 Task: Find connections with filter location Jammu with filter topic #wellnesswith filter profile language German with filter current company HeadHonchos.com with filter school Careers for youth in Salem with filter industry Animation and Post-production with filter service category Wealth Management with filter keywords title Wait Staff Manager
Action: Mouse moved to (509, 74)
Screenshot: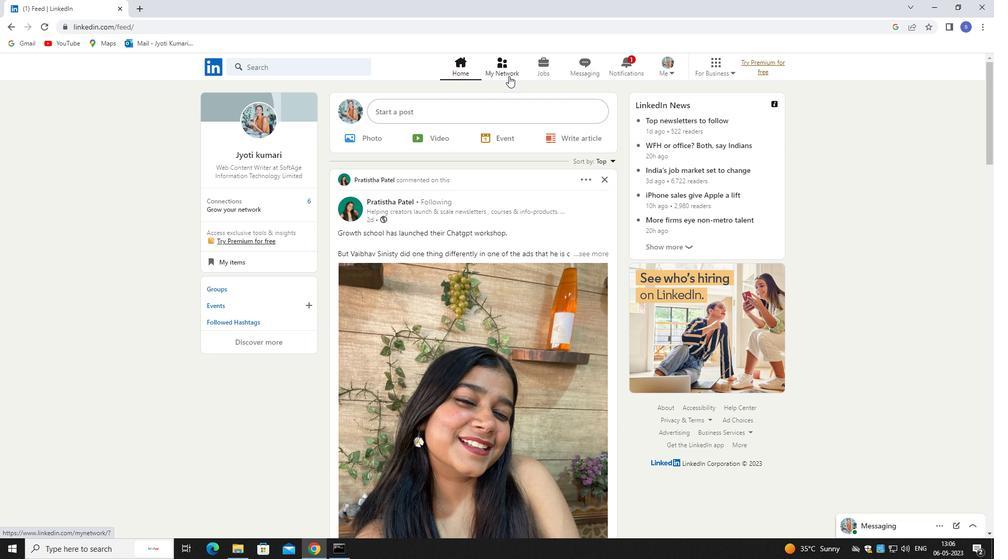 
Action: Mouse pressed left at (509, 74)
Screenshot: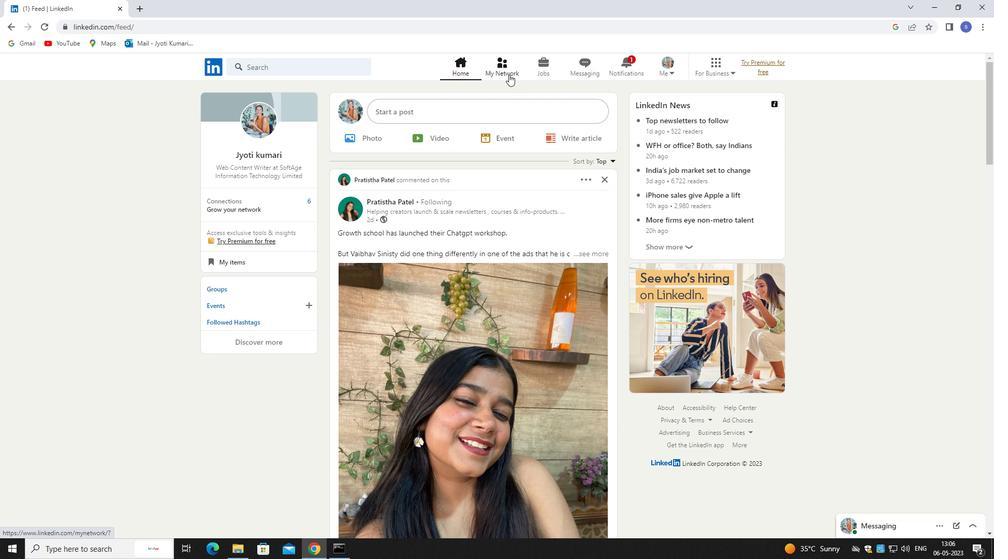 
Action: Mouse moved to (304, 121)
Screenshot: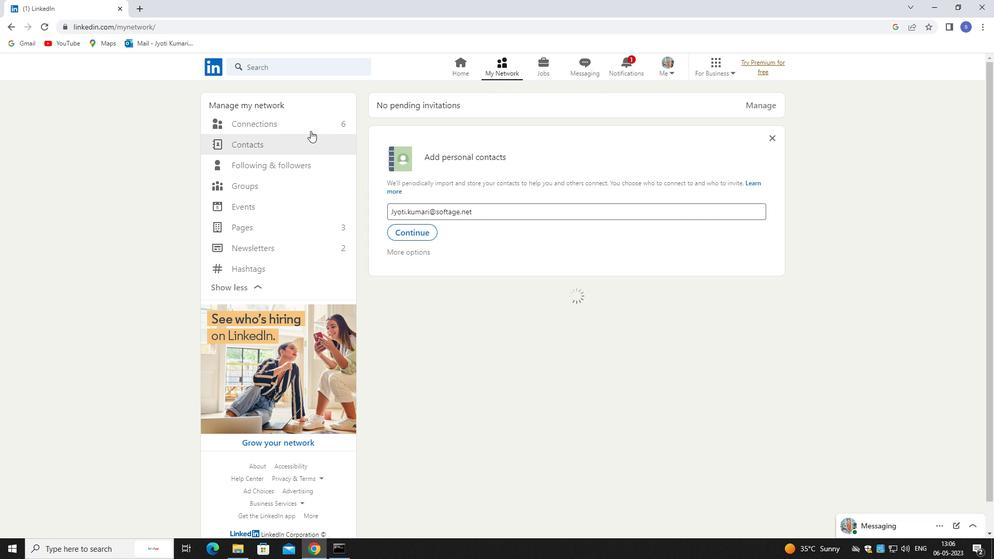 
Action: Mouse pressed left at (304, 121)
Screenshot: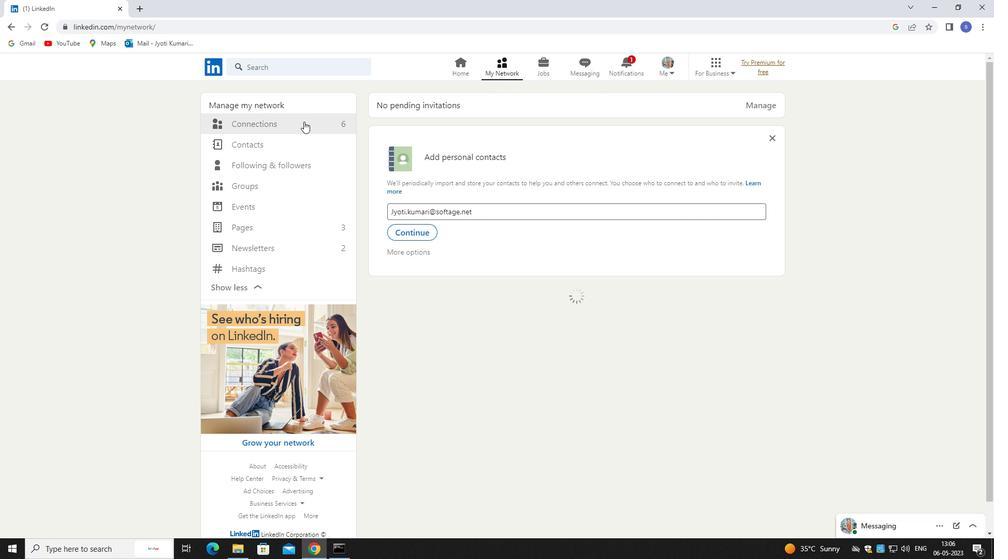 
Action: Mouse pressed left at (304, 121)
Screenshot: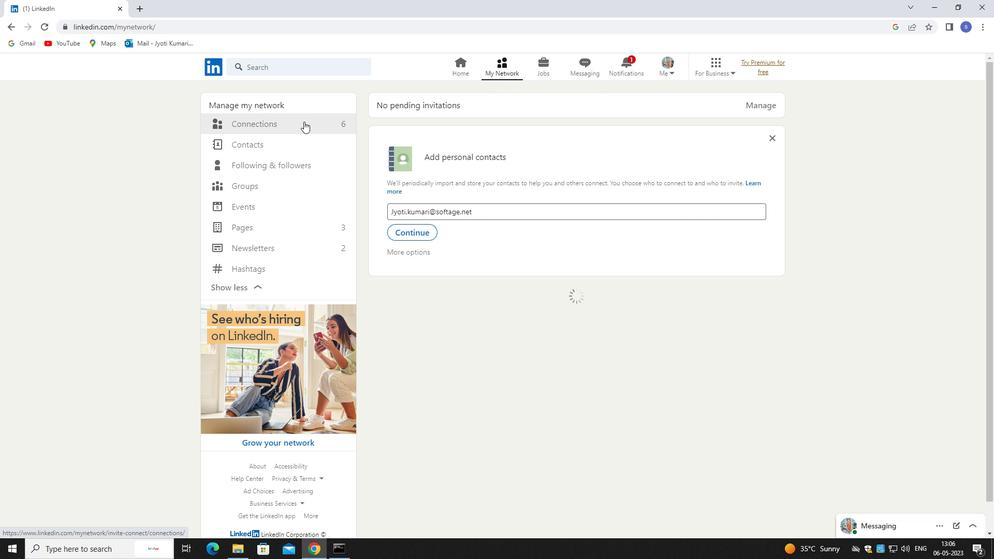 
Action: Mouse moved to (596, 123)
Screenshot: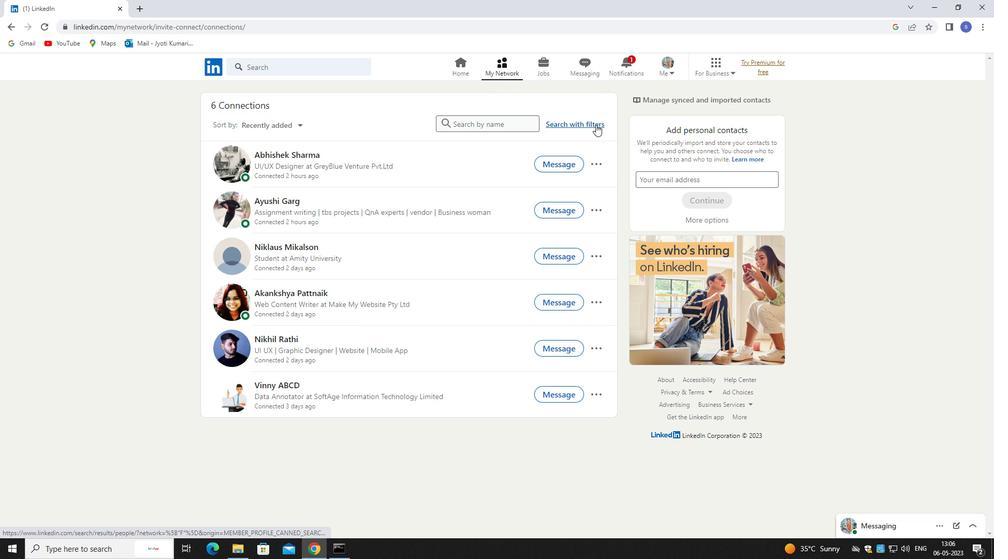 
Action: Mouse pressed left at (596, 123)
Screenshot: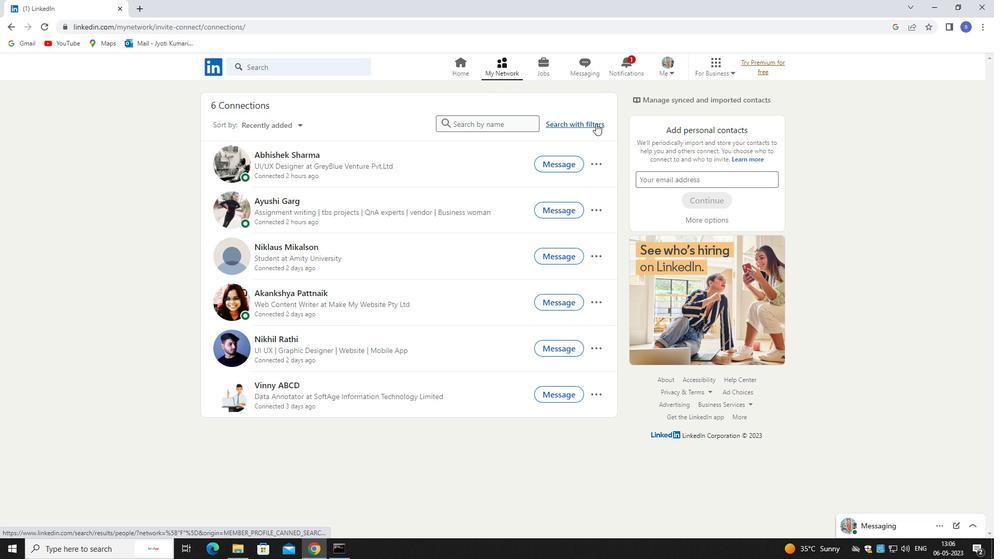 
Action: Mouse moved to (526, 93)
Screenshot: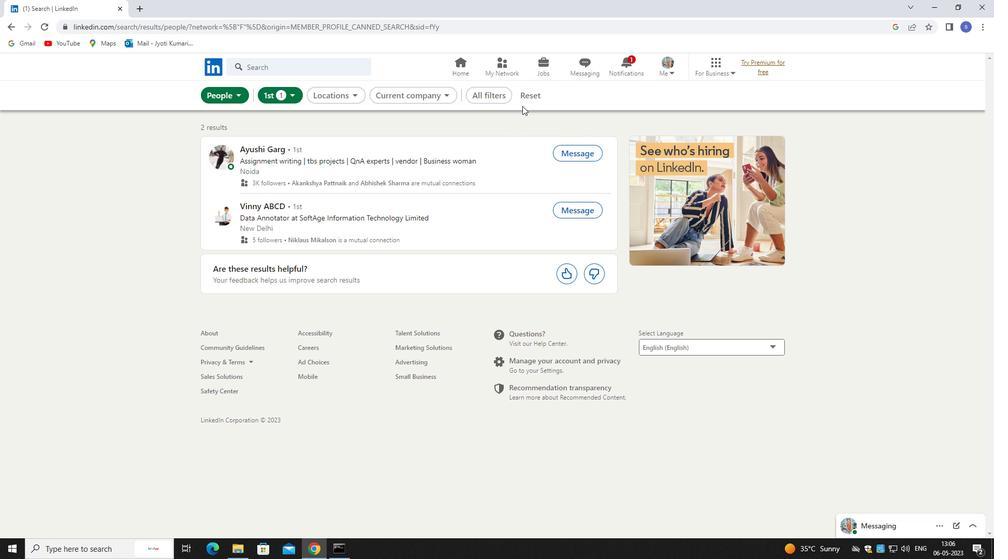 
Action: Mouse pressed left at (526, 93)
Screenshot: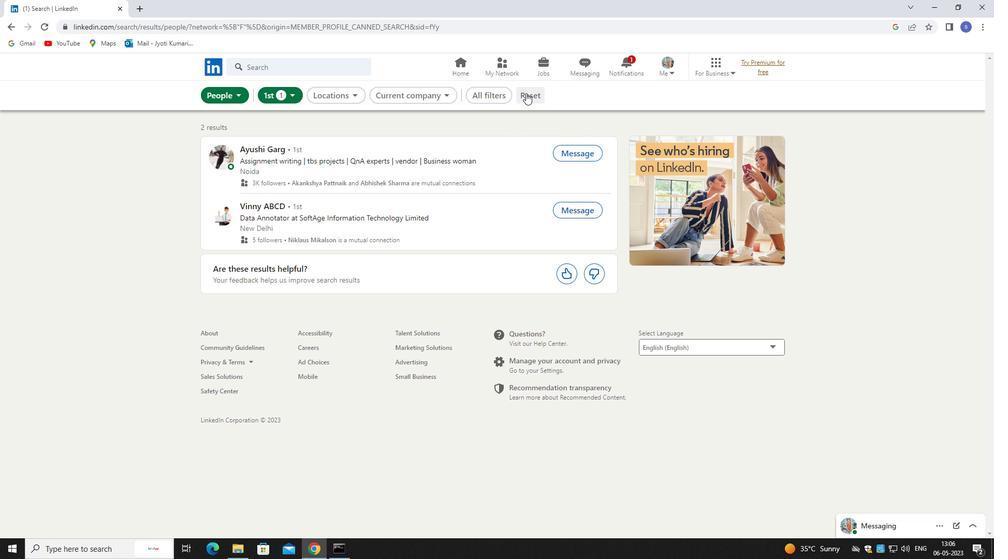 
Action: Mouse moved to (510, 96)
Screenshot: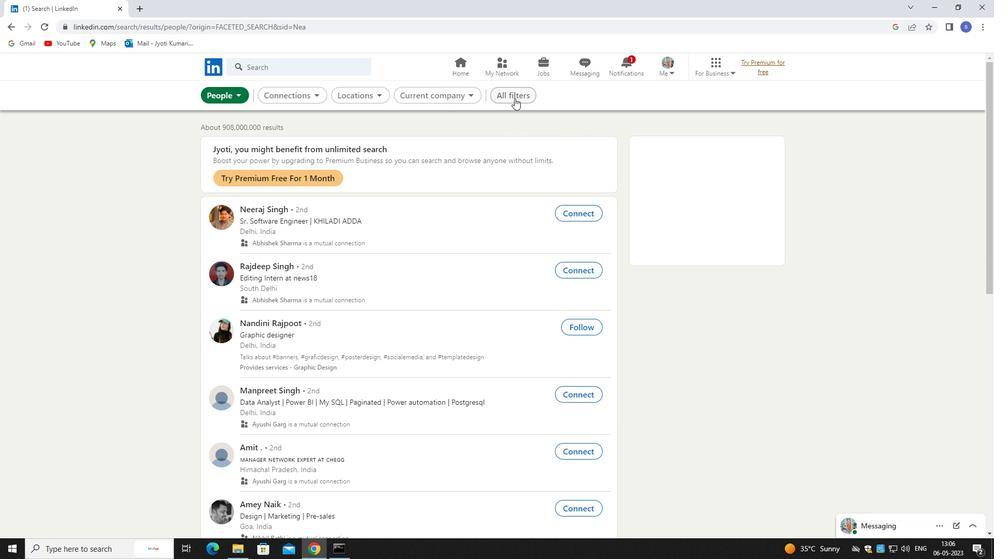 
Action: Mouse pressed left at (510, 96)
Screenshot: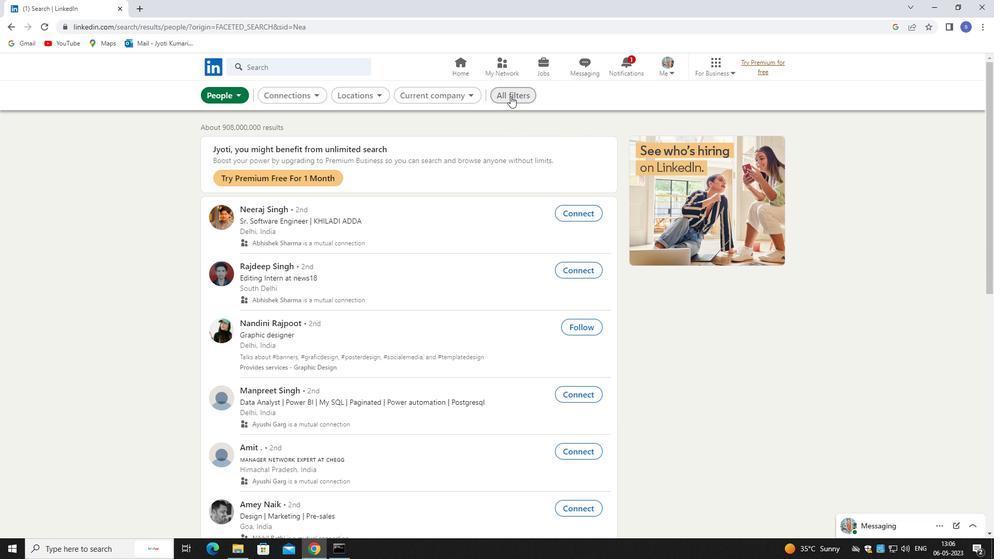 
Action: Mouse moved to (862, 406)
Screenshot: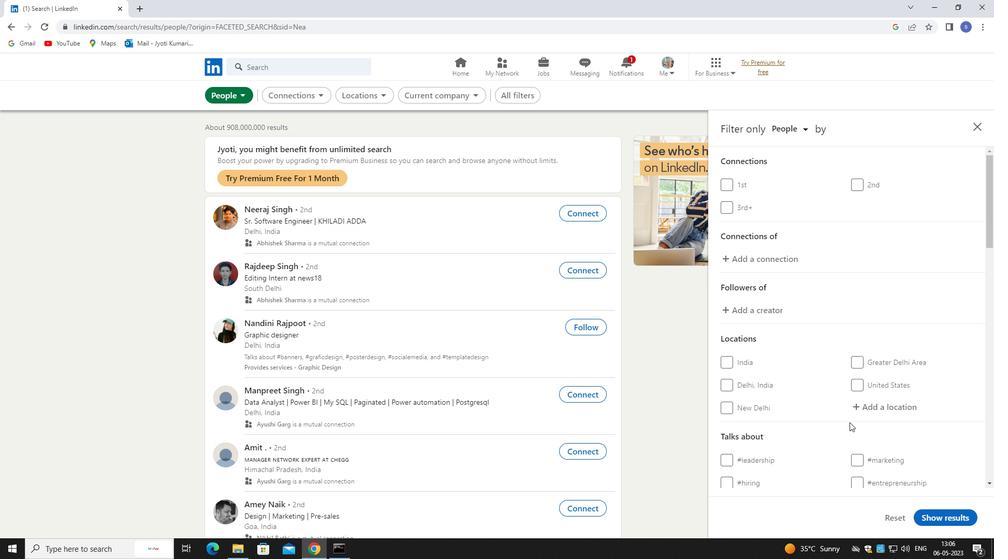 
Action: Mouse pressed left at (862, 406)
Screenshot: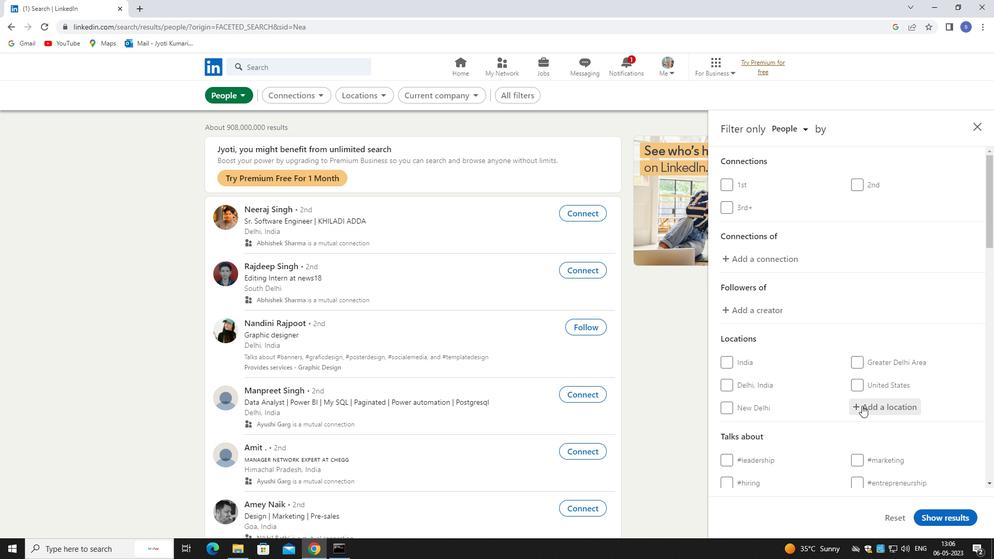 
Action: Mouse moved to (801, 376)
Screenshot: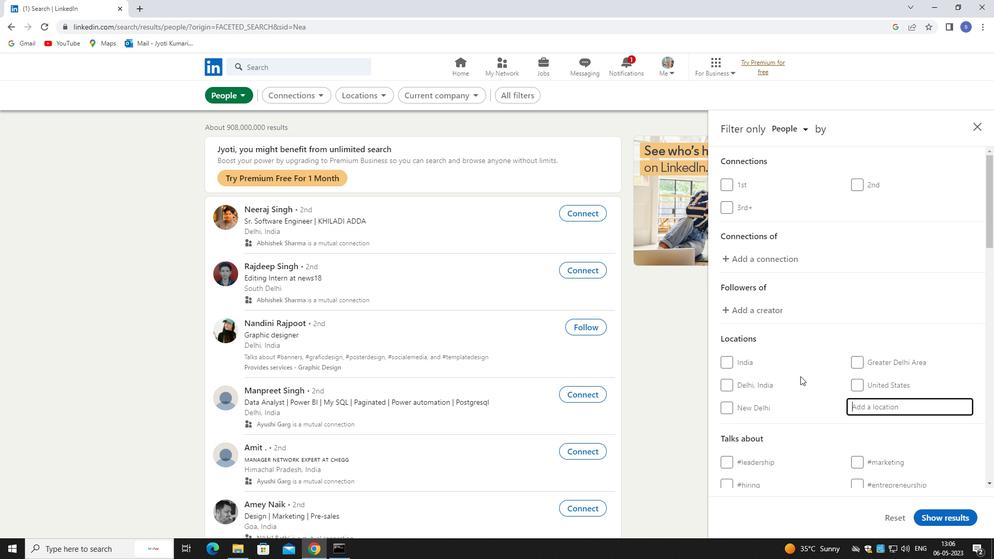 
Action: Key pressed jammu
Screenshot: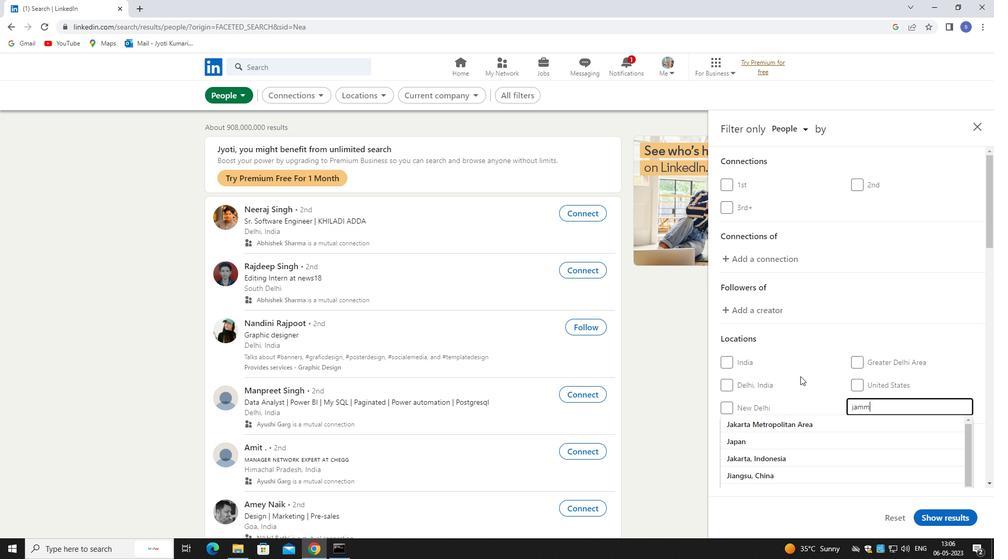 
Action: Mouse moved to (801, 424)
Screenshot: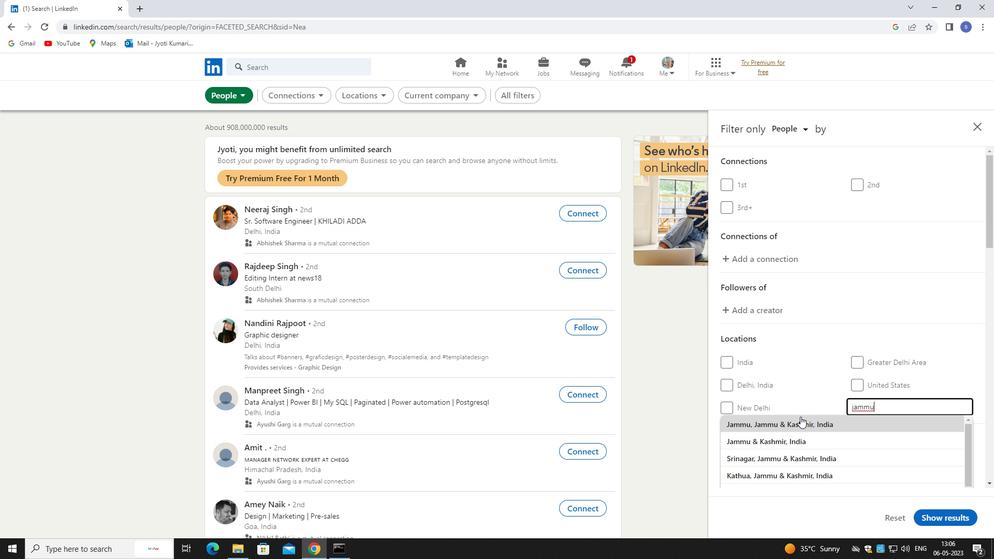 
Action: Key pressed <Key.enter>
Screenshot: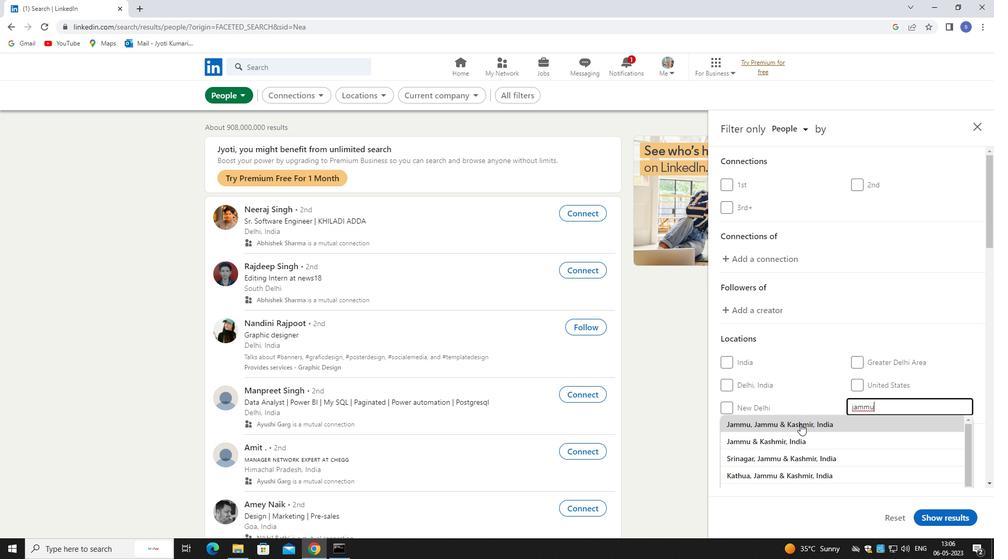 
Action: Mouse moved to (773, 401)
Screenshot: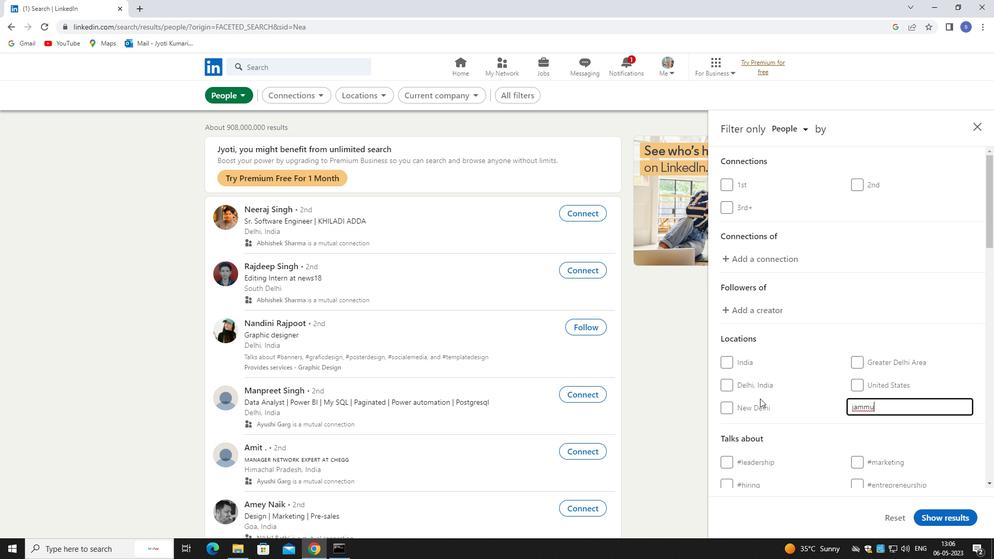 
Action: Mouse scrolled (773, 401) with delta (0, 0)
Screenshot: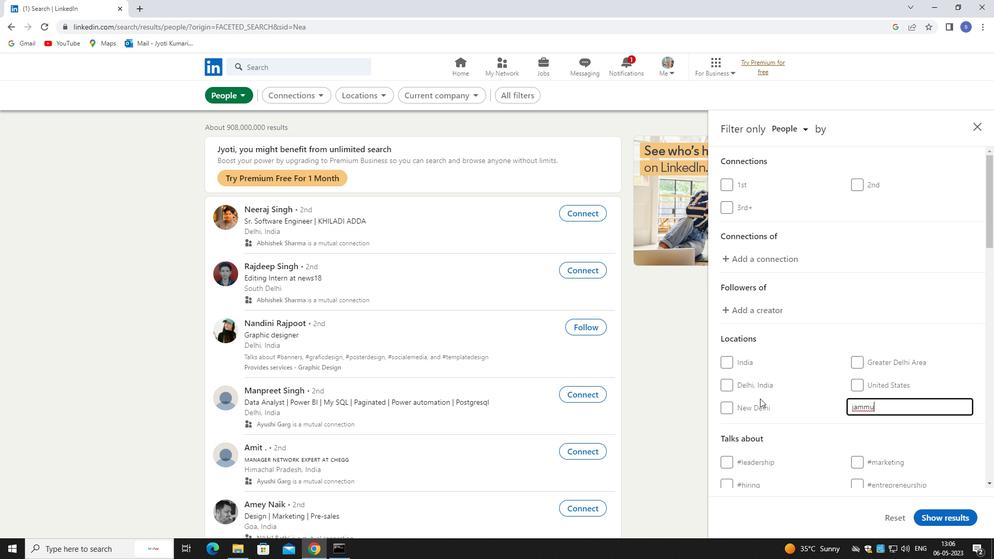 
Action: Mouse moved to (792, 405)
Screenshot: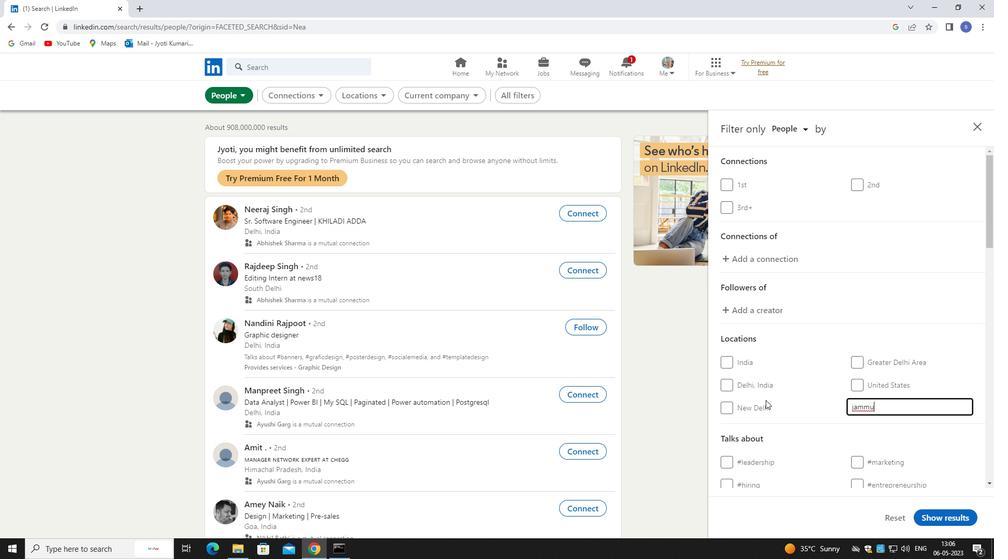 
Action: Mouse scrolled (792, 405) with delta (0, 0)
Screenshot: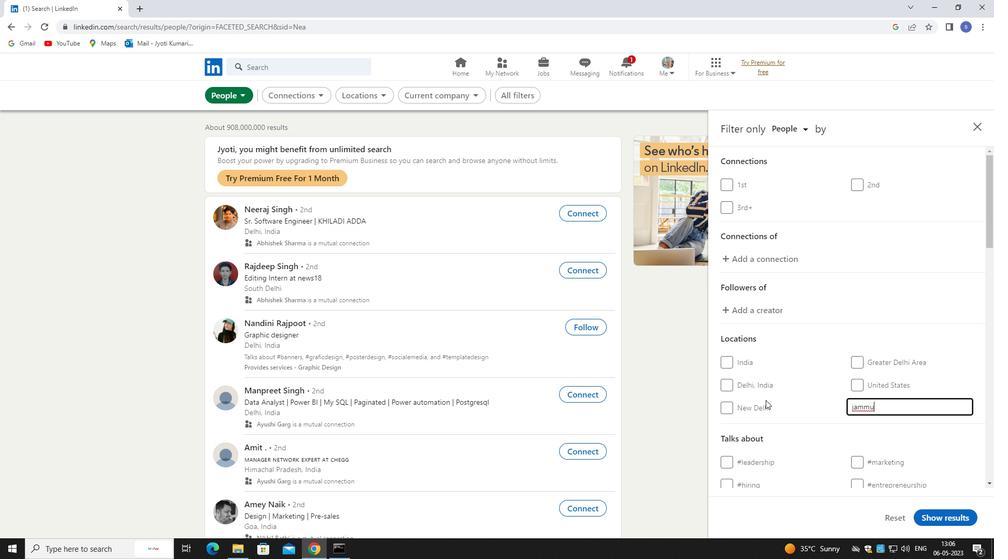 
Action: Mouse moved to (795, 406)
Screenshot: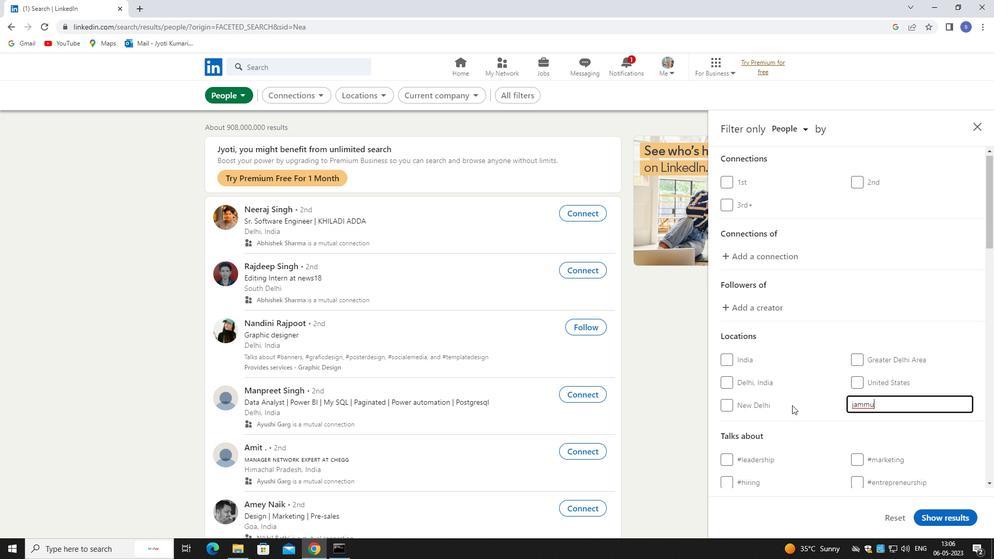 
Action: Mouse scrolled (795, 405) with delta (0, 0)
Screenshot: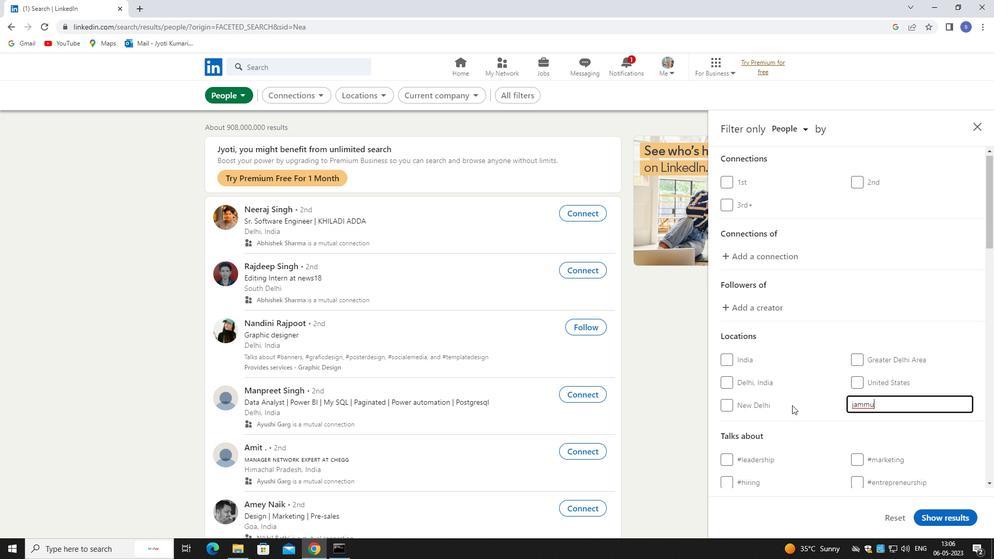 
Action: Mouse moved to (872, 351)
Screenshot: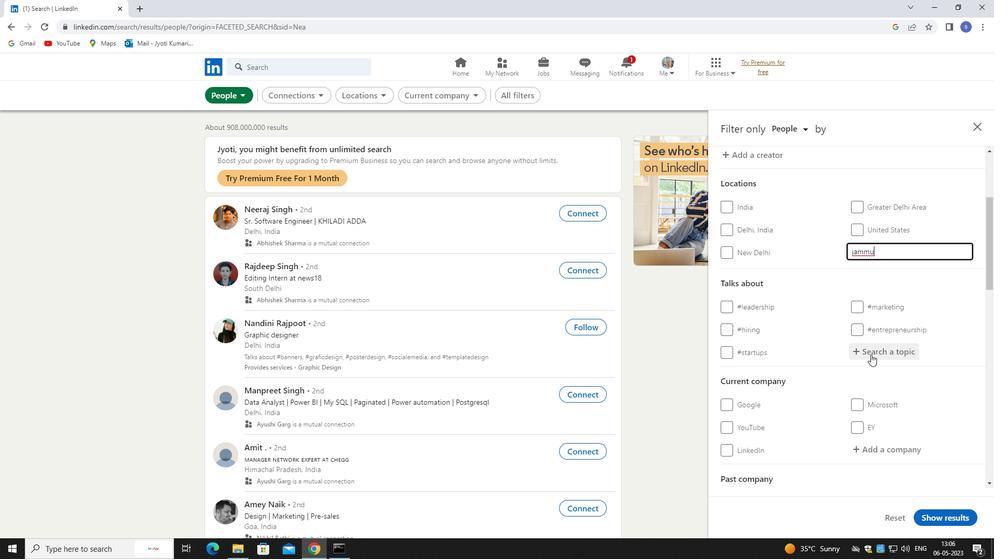
Action: Mouse pressed left at (872, 351)
Screenshot: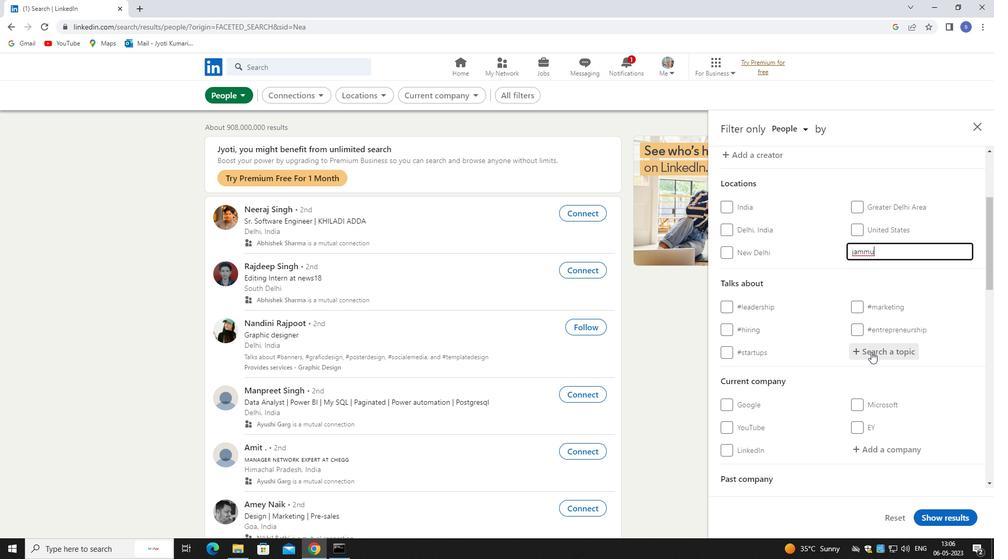 
Action: Mouse moved to (838, 328)
Screenshot: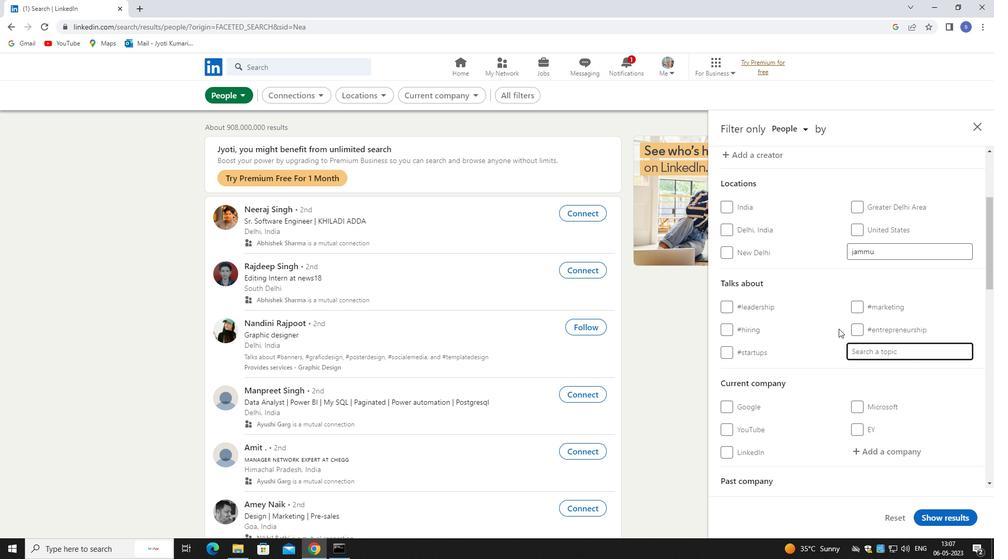 
Action: Key pressed well
Screenshot: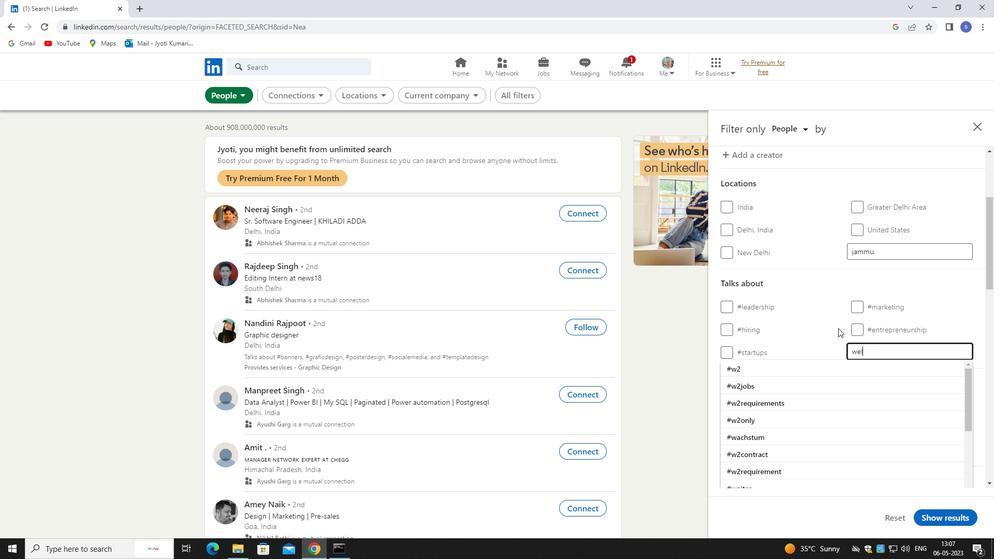 
Action: Mouse moved to (830, 364)
Screenshot: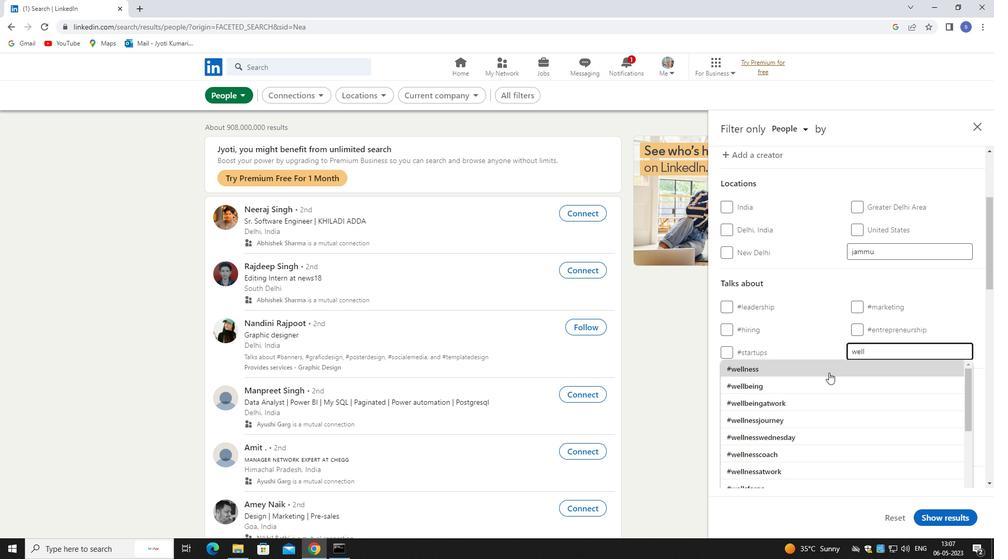 
Action: Mouse pressed left at (830, 364)
Screenshot: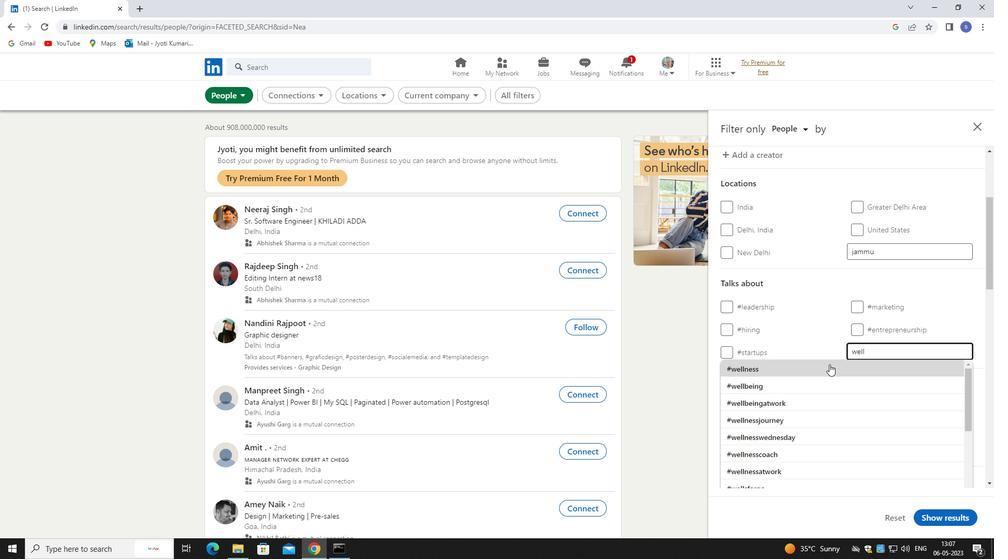 
Action: Mouse scrolled (830, 364) with delta (0, 0)
Screenshot: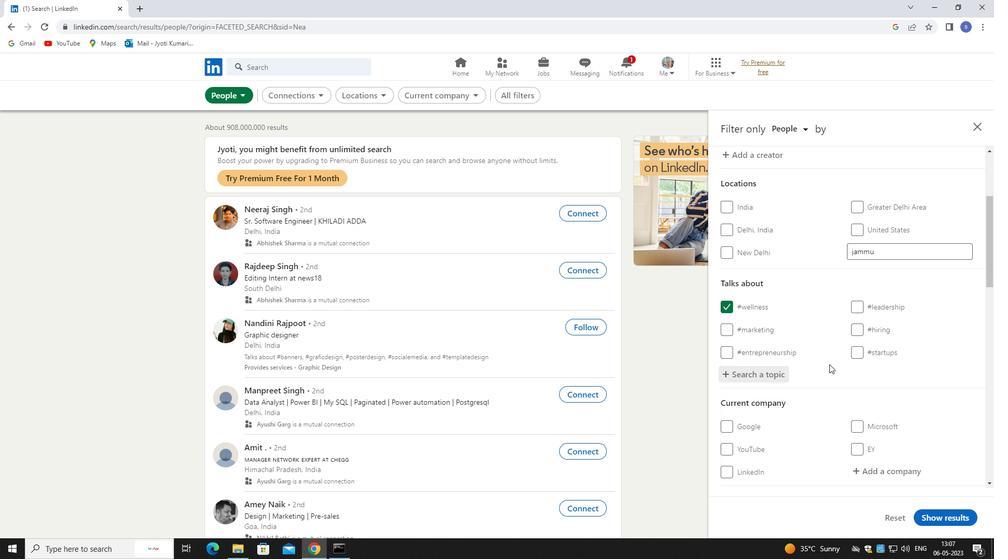 
Action: Mouse scrolled (830, 364) with delta (0, 0)
Screenshot: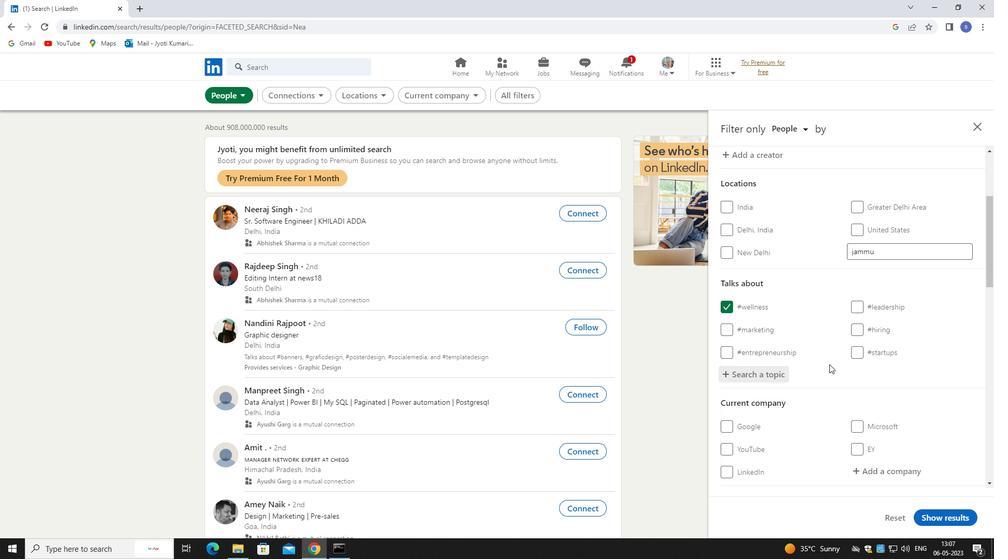 
Action: Mouse scrolled (830, 364) with delta (0, 0)
Screenshot: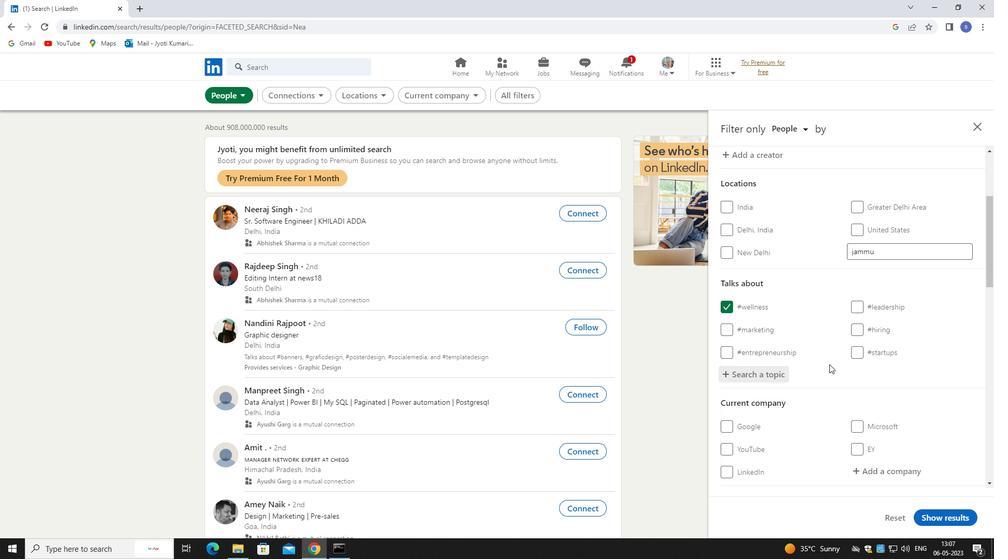 
Action: Mouse moved to (891, 311)
Screenshot: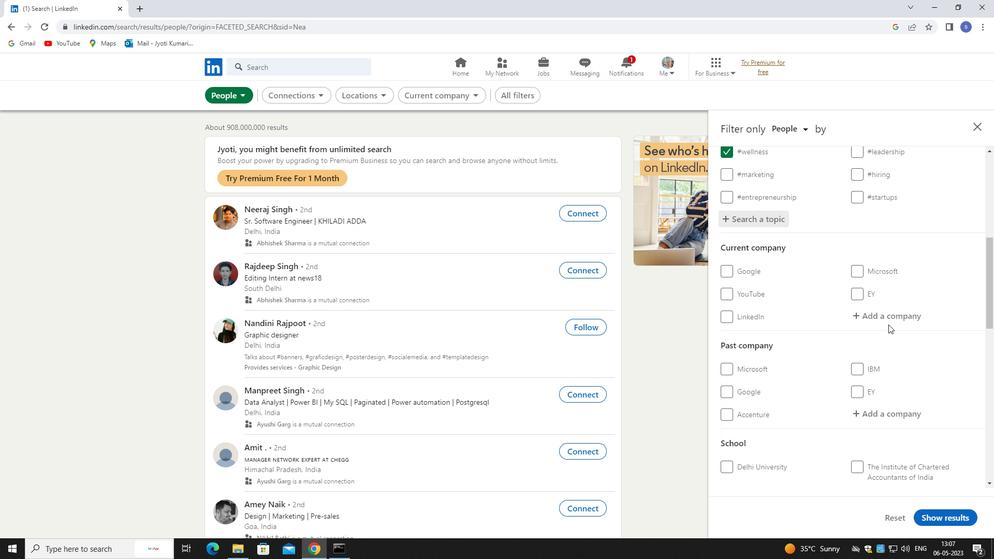 
Action: Mouse pressed left at (891, 311)
Screenshot: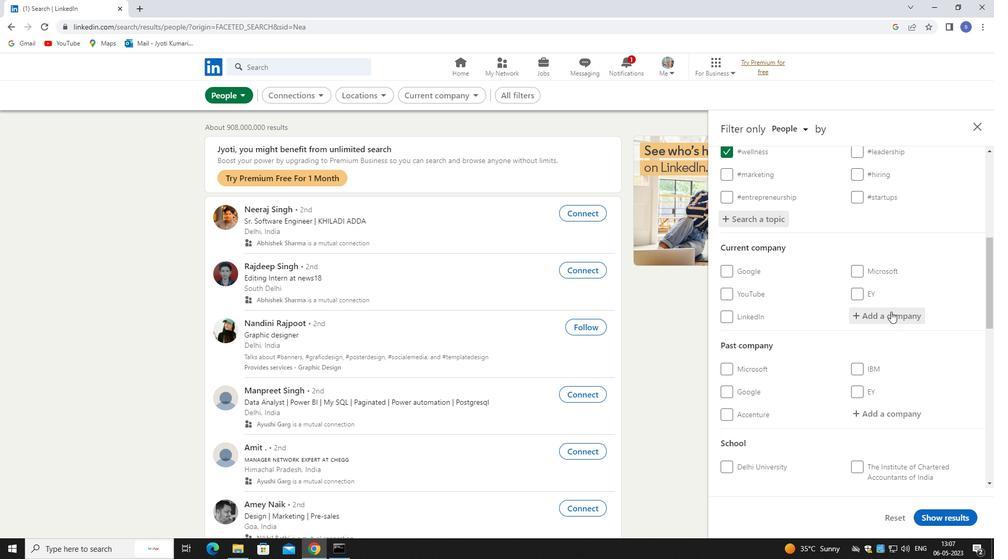 
Action: Mouse moved to (881, 303)
Screenshot: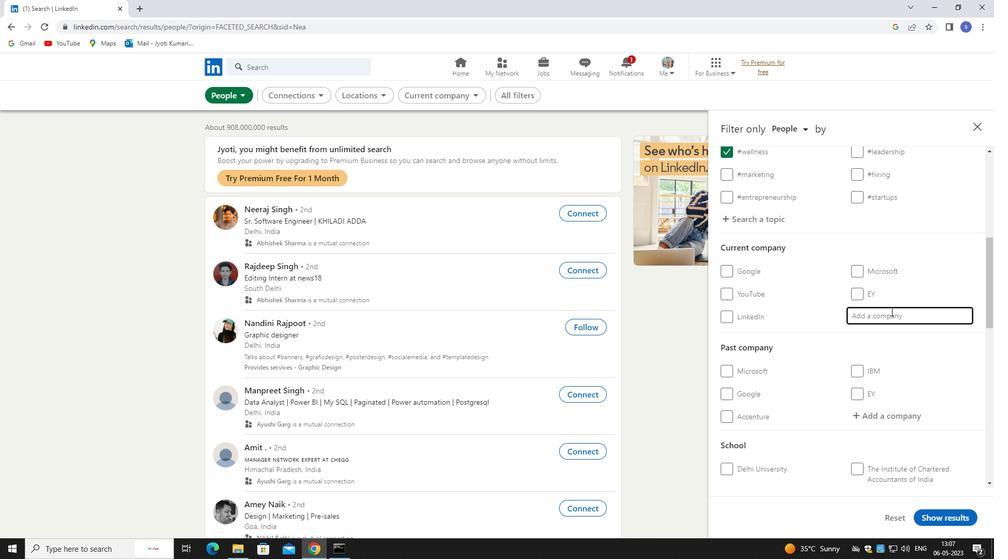 
Action: Key pressed headho
Screenshot: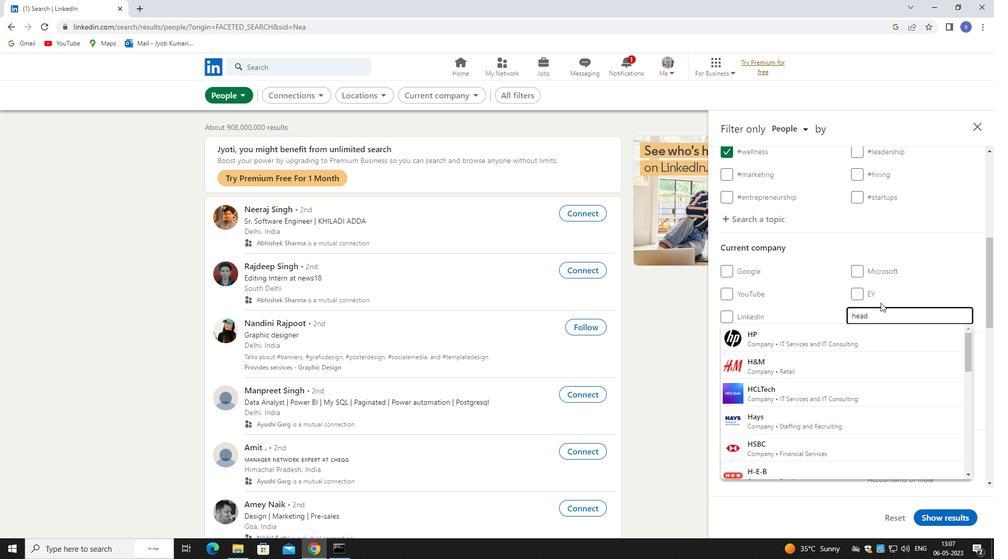 
Action: Mouse moved to (849, 340)
Screenshot: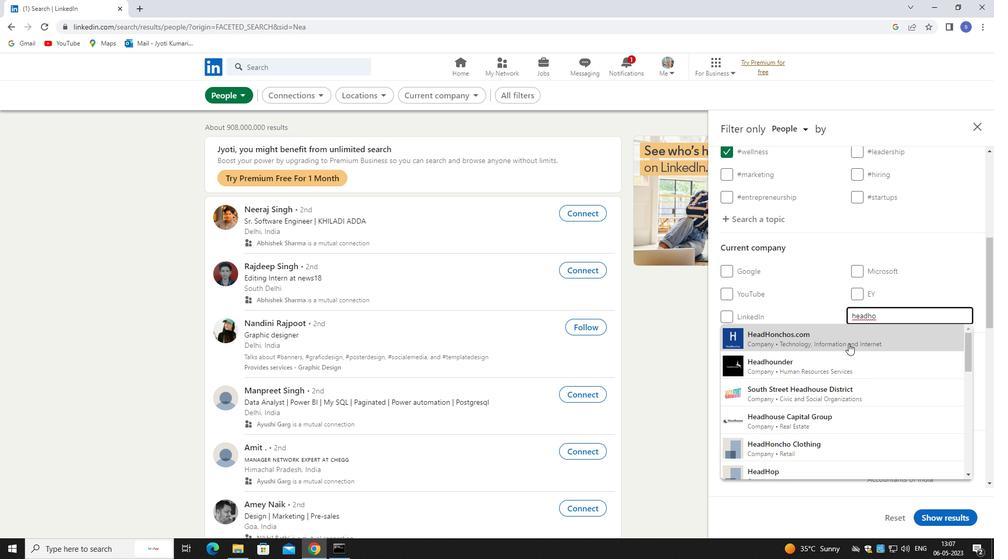 
Action: Mouse pressed left at (849, 340)
Screenshot: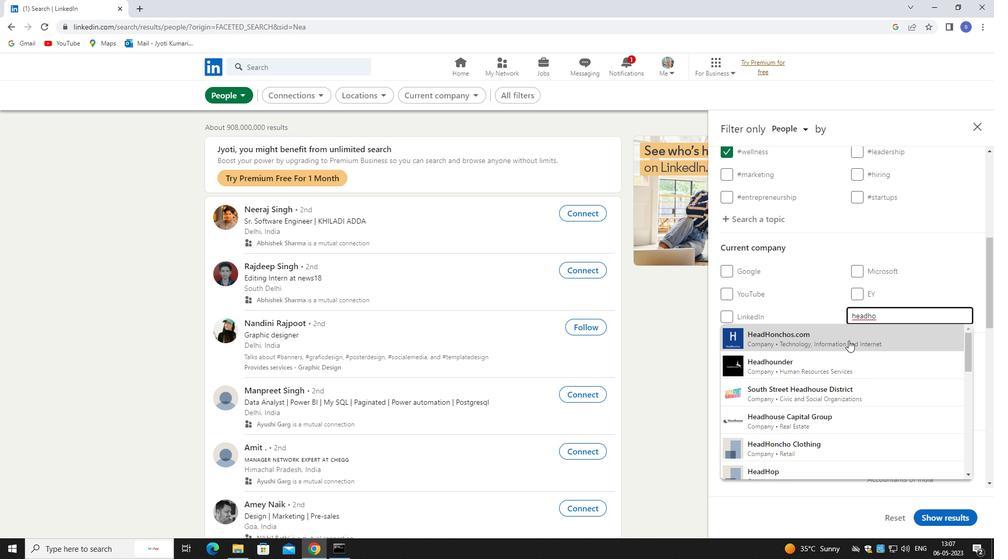 
Action: Mouse moved to (848, 340)
Screenshot: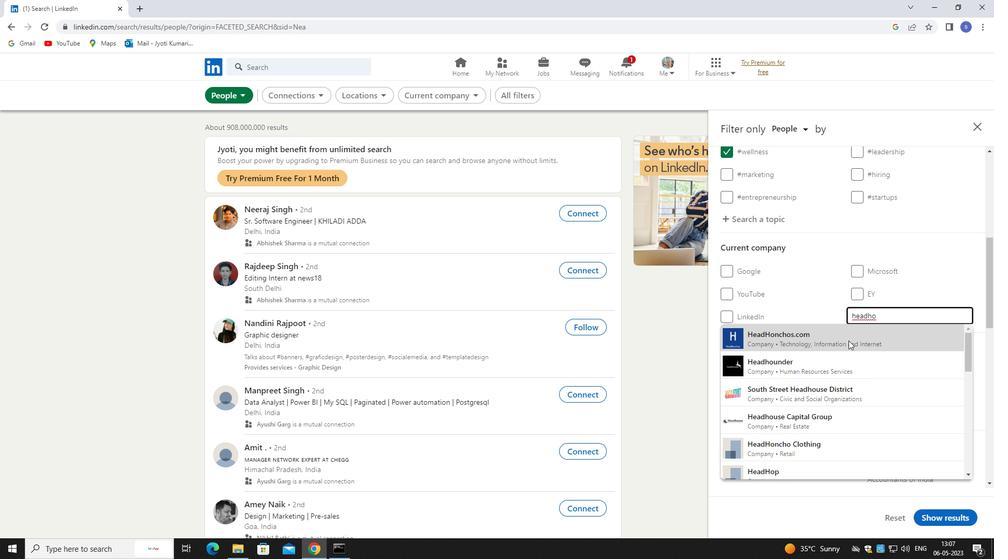 
Action: Mouse scrolled (848, 340) with delta (0, 0)
Screenshot: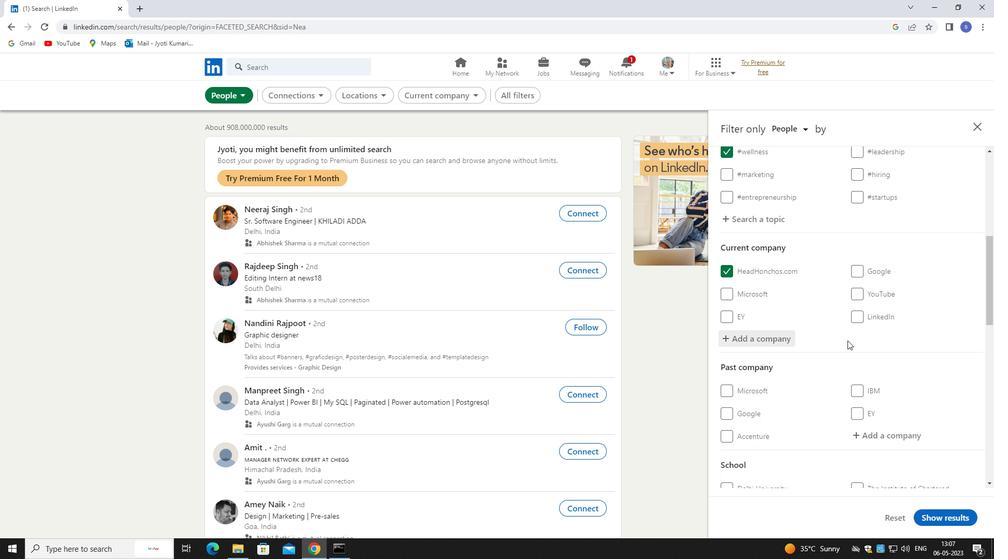 
Action: Mouse scrolled (848, 340) with delta (0, 0)
Screenshot: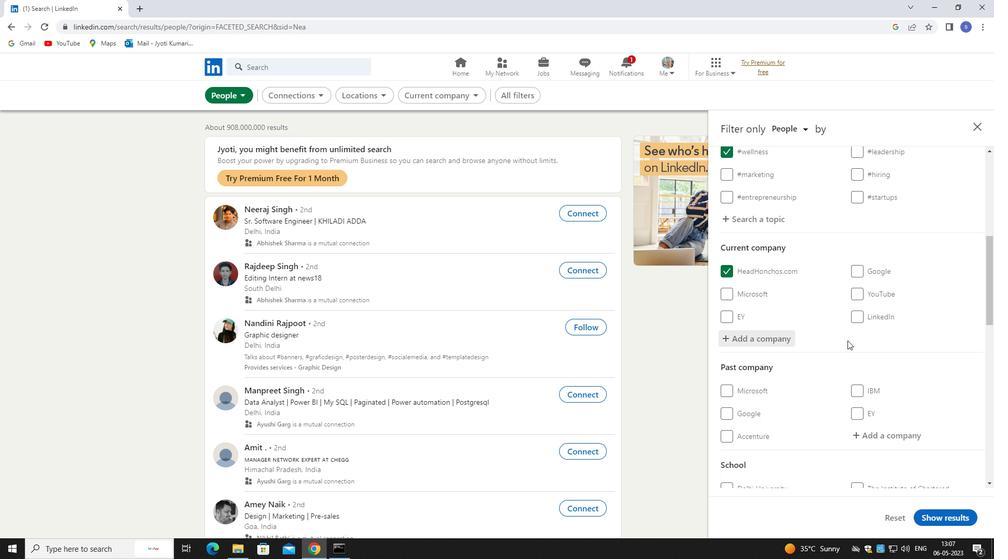 
Action: Mouse moved to (872, 392)
Screenshot: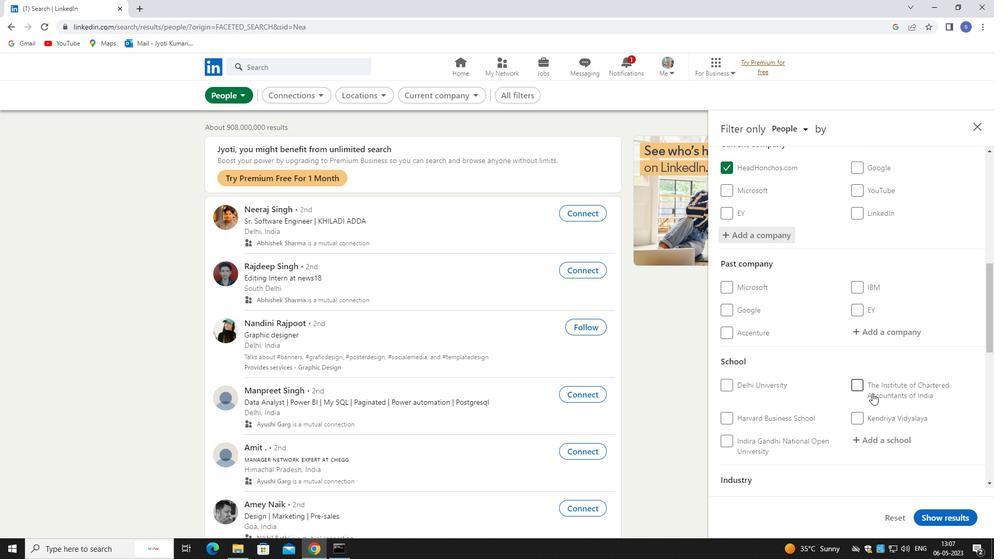 
Action: Mouse scrolled (872, 392) with delta (0, 0)
Screenshot: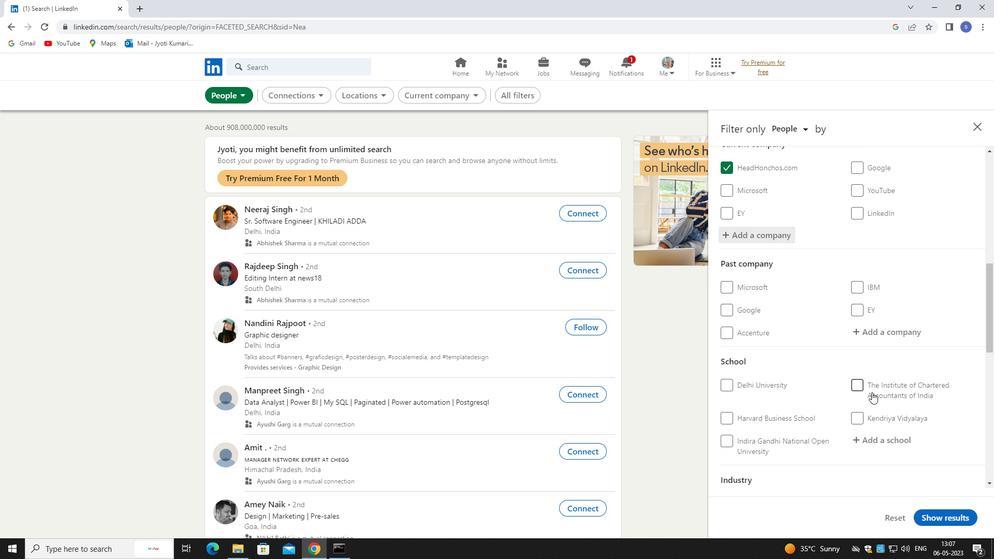 
Action: Mouse moved to (872, 392)
Screenshot: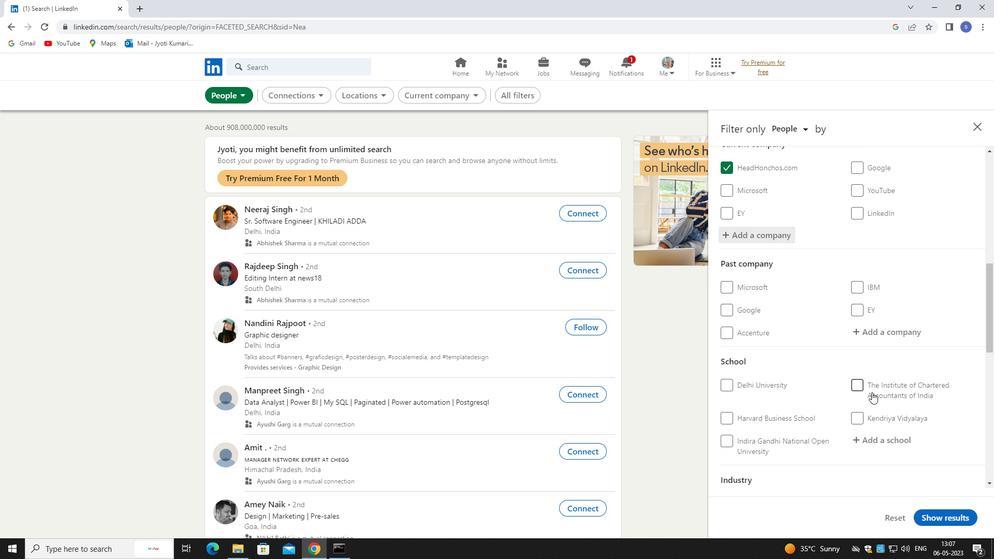
Action: Mouse scrolled (872, 392) with delta (0, 0)
Screenshot: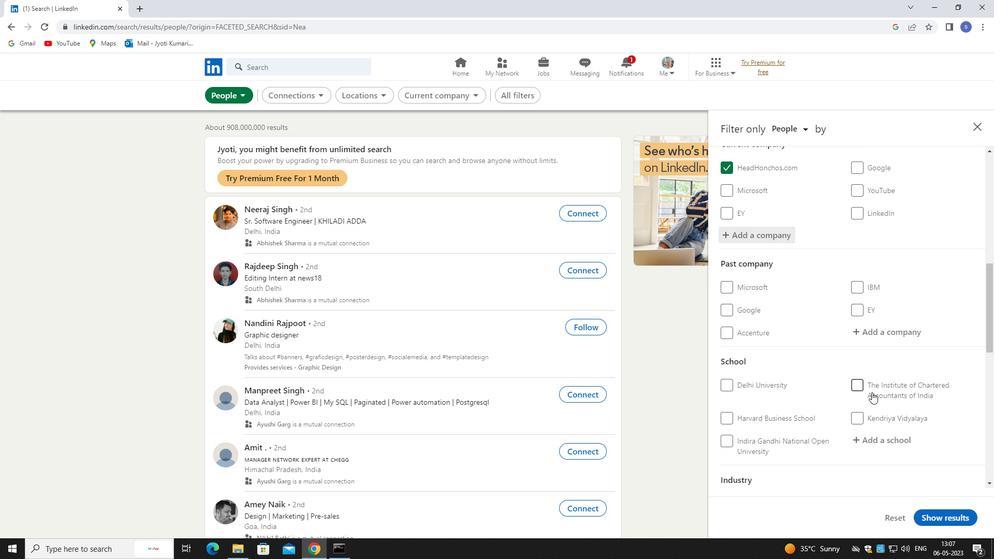 
Action: Mouse moved to (880, 340)
Screenshot: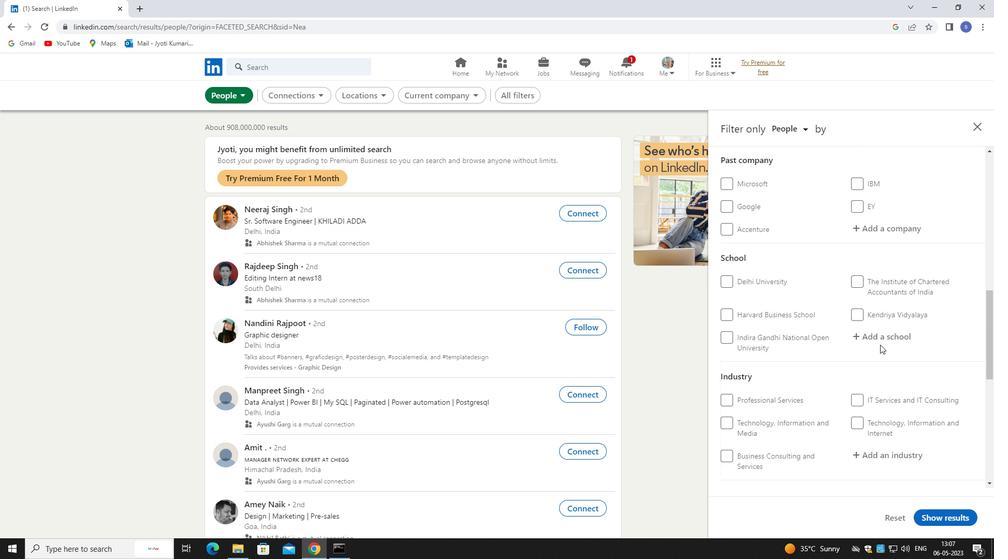 
Action: Mouse pressed left at (880, 340)
Screenshot: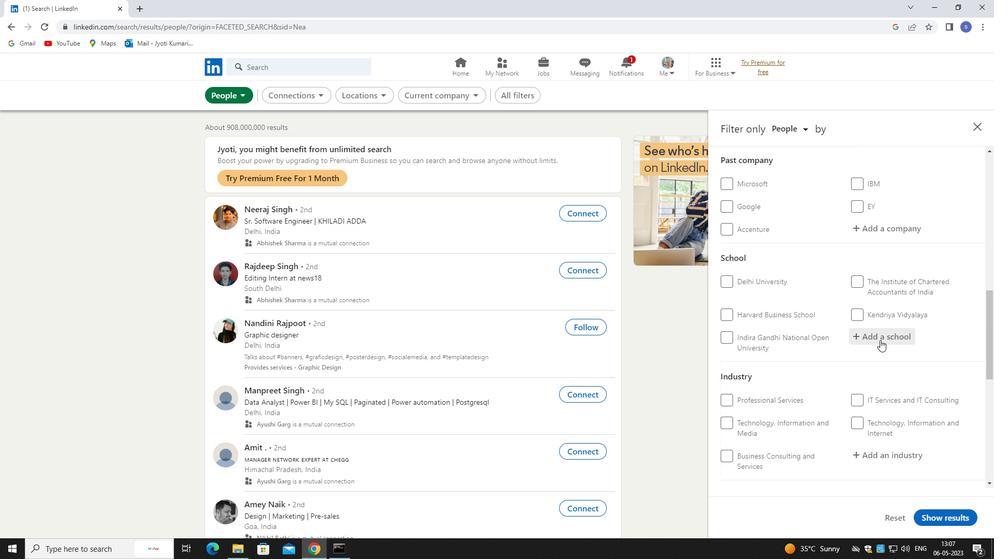 
Action: Mouse moved to (866, 331)
Screenshot: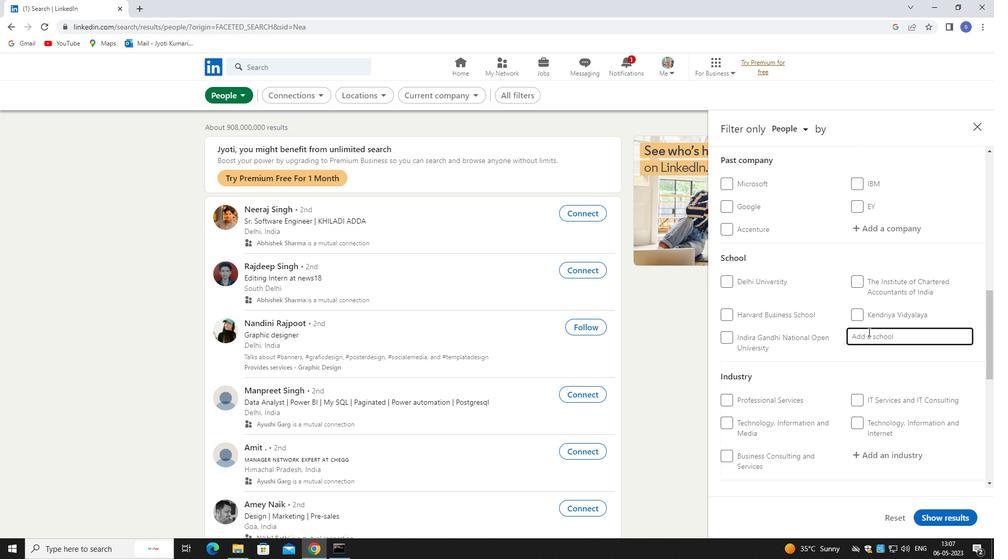 
Action: Key pressed career
Screenshot: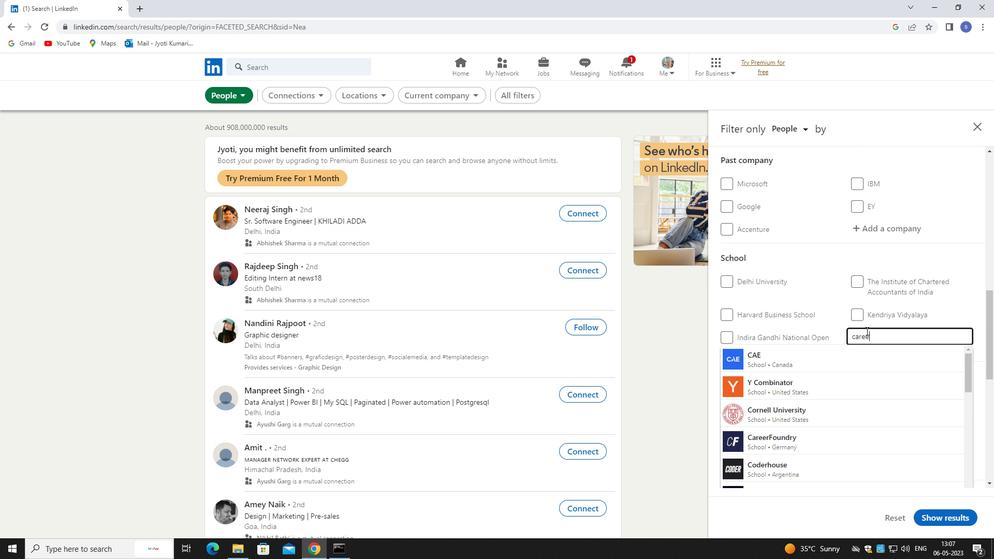 
Action: Mouse moved to (845, 388)
Screenshot: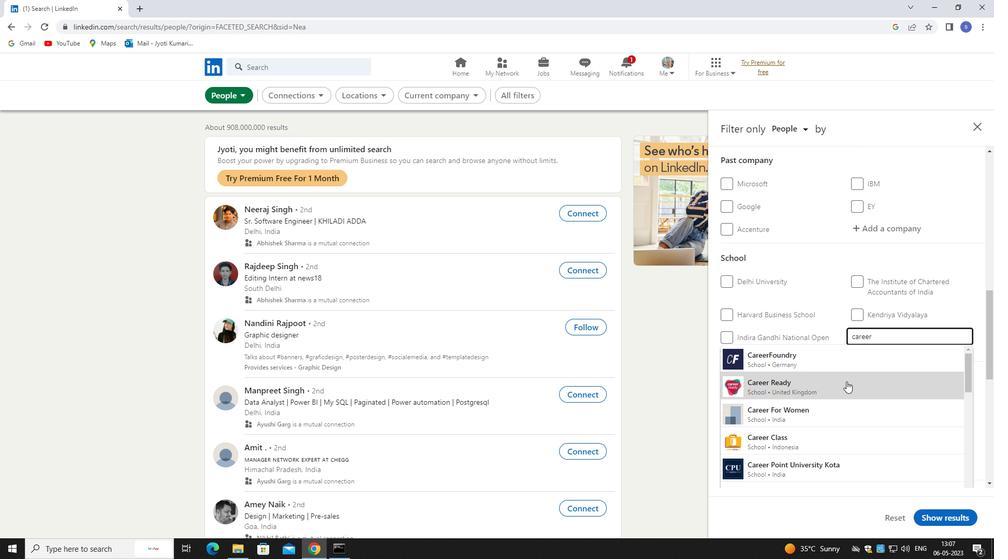 
Action: Mouse scrolled (845, 388) with delta (0, 0)
Screenshot: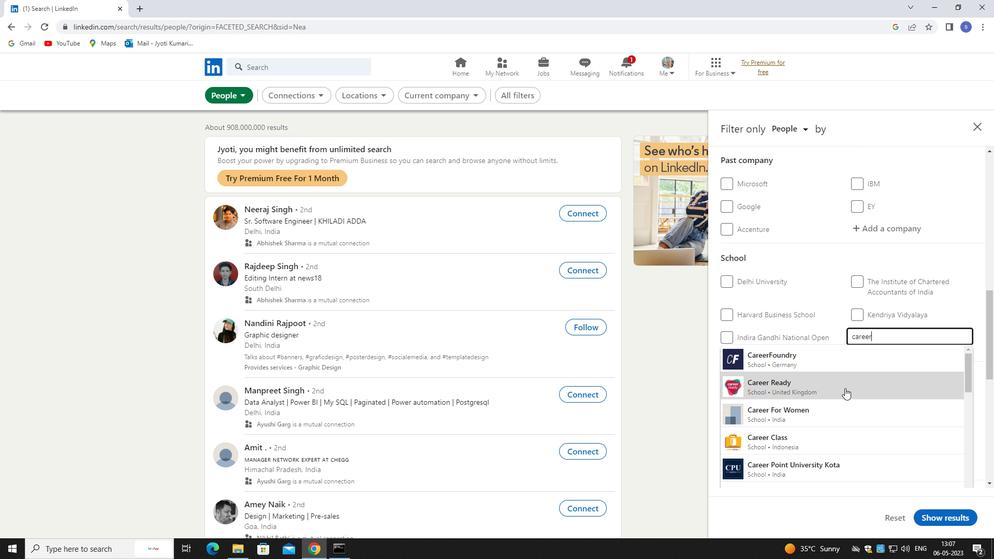 
Action: Mouse scrolled (845, 388) with delta (0, 0)
Screenshot: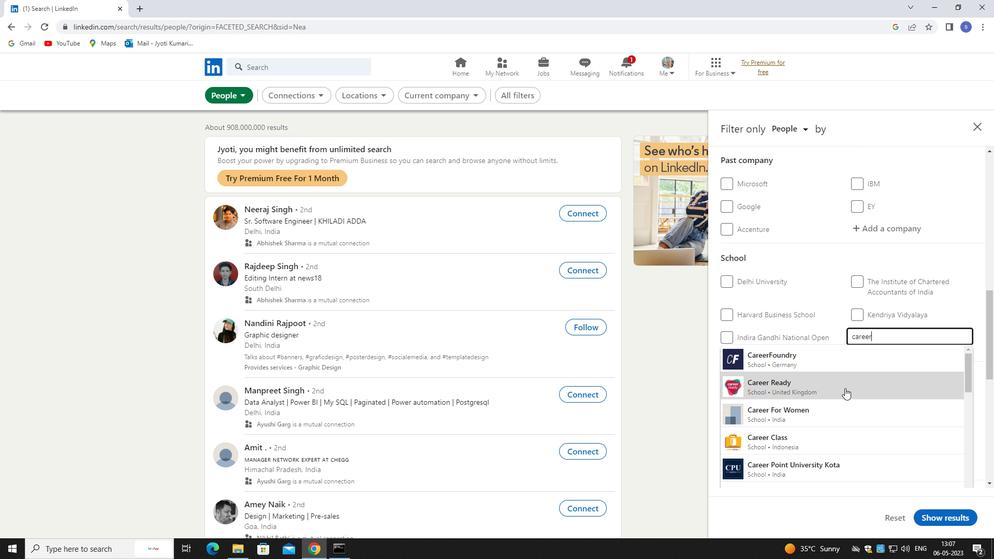 
Action: Mouse scrolled (845, 388) with delta (0, 0)
Screenshot: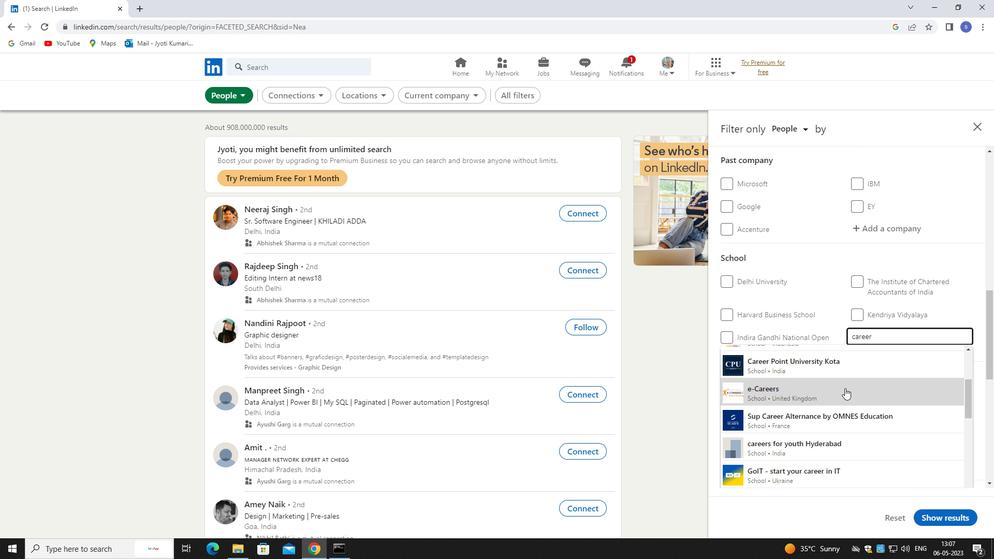 
Action: Mouse moved to (845, 394)
Screenshot: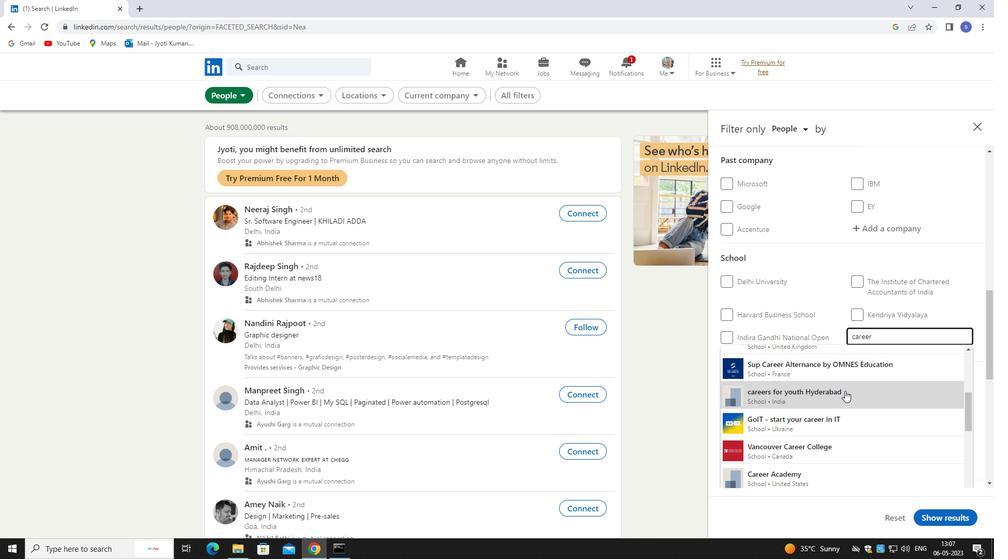 
Action: Mouse pressed left at (845, 394)
Screenshot: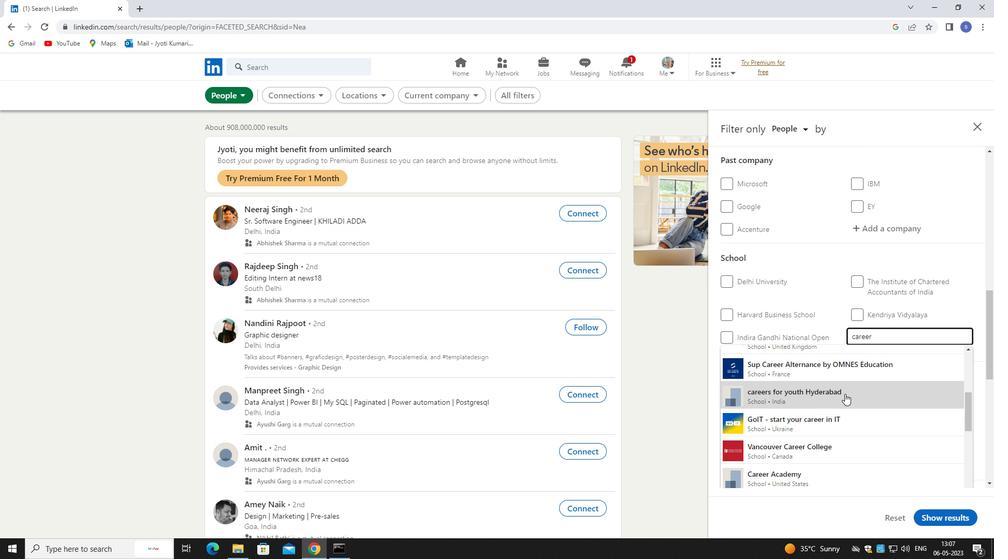 
Action: Mouse scrolled (845, 393) with delta (0, 0)
Screenshot: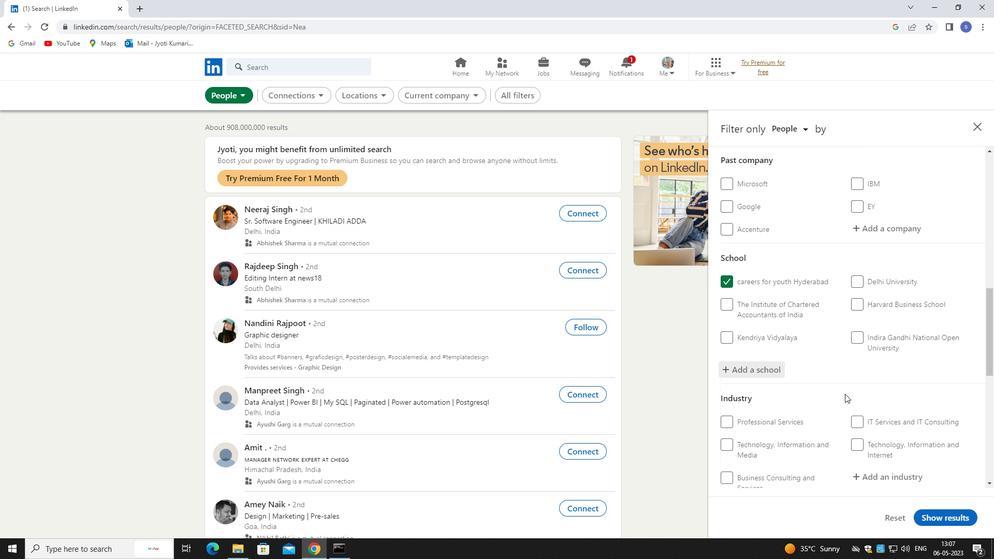 
Action: Mouse scrolled (845, 393) with delta (0, 0)
Screenshot: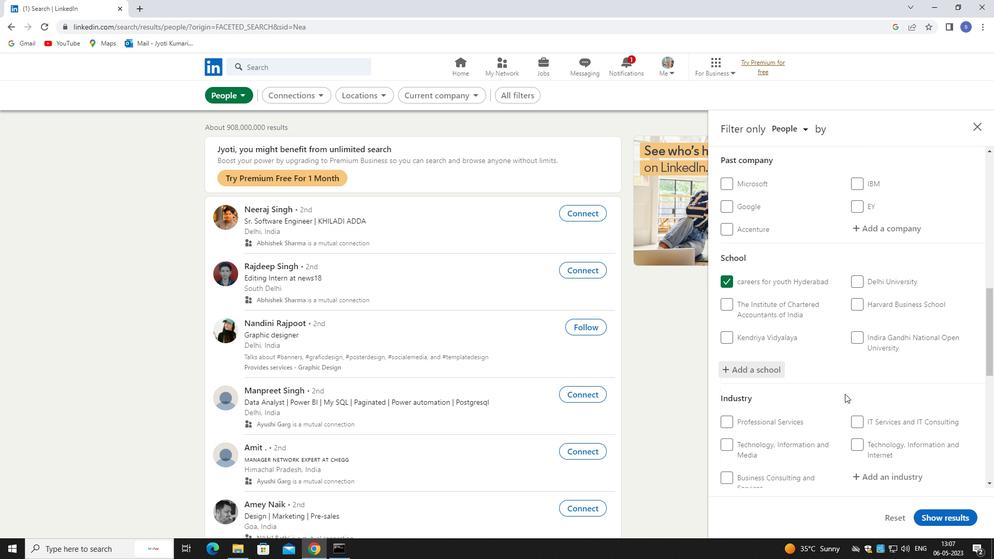 
Action: Mouse moved to (875, 374)
Screenshot: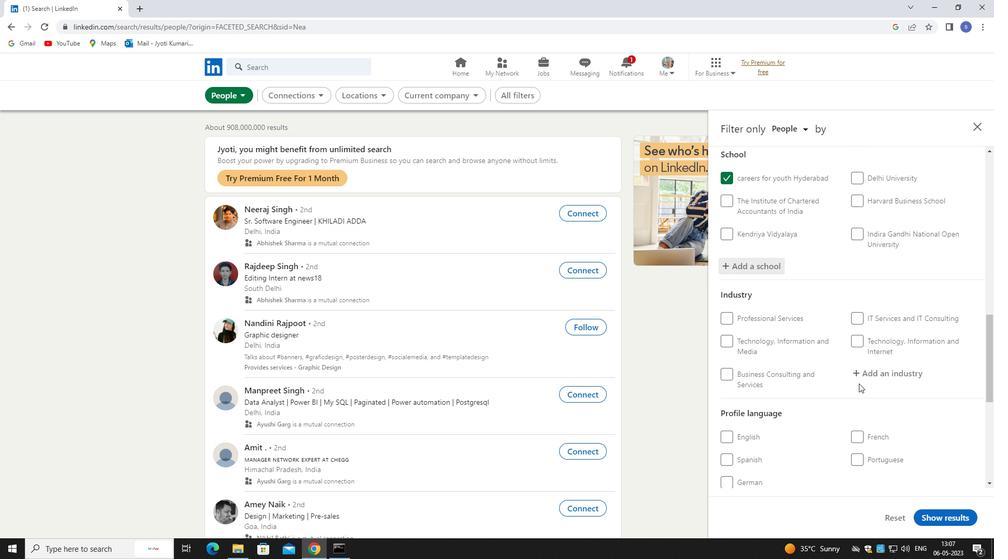 
Action: Mouse pressed left at (875, 374)
Screenshot: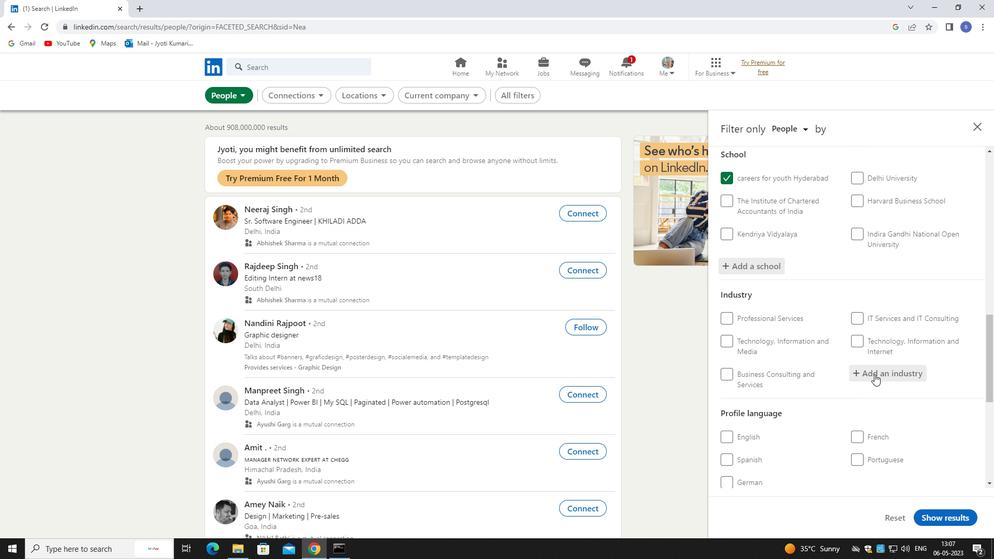 
Action: Key pressed animat
Screenshot: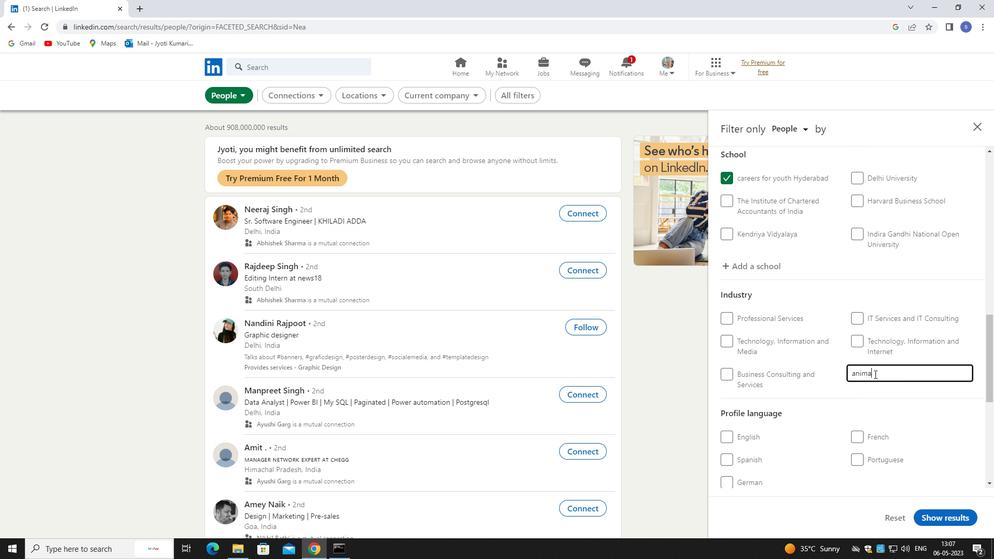 
Action: Mouse moved to (875, 392)
Screenshot: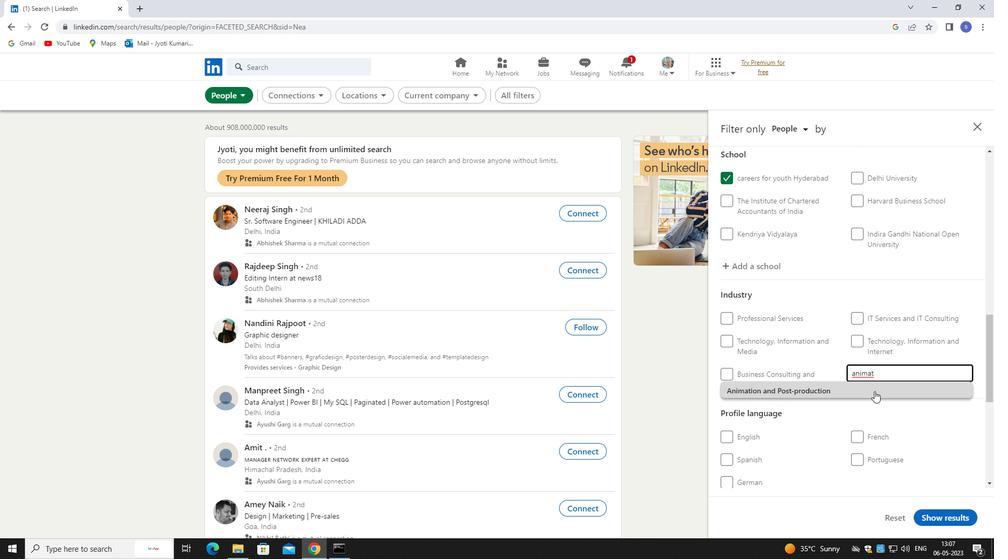 
Action: Mouse pressed left at (875, 392)
Screenshot: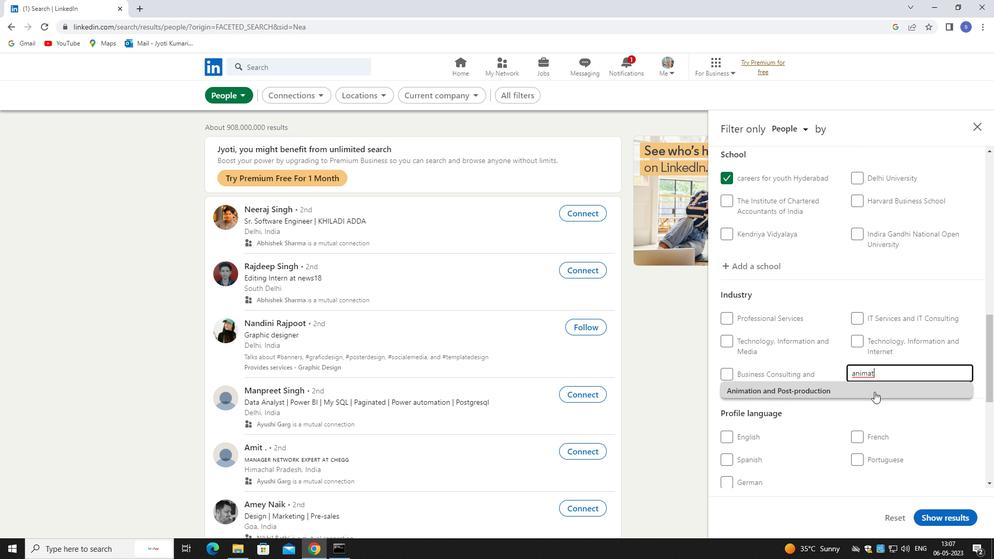 
Action: Mouse moved to (873, 397)
Screenshot: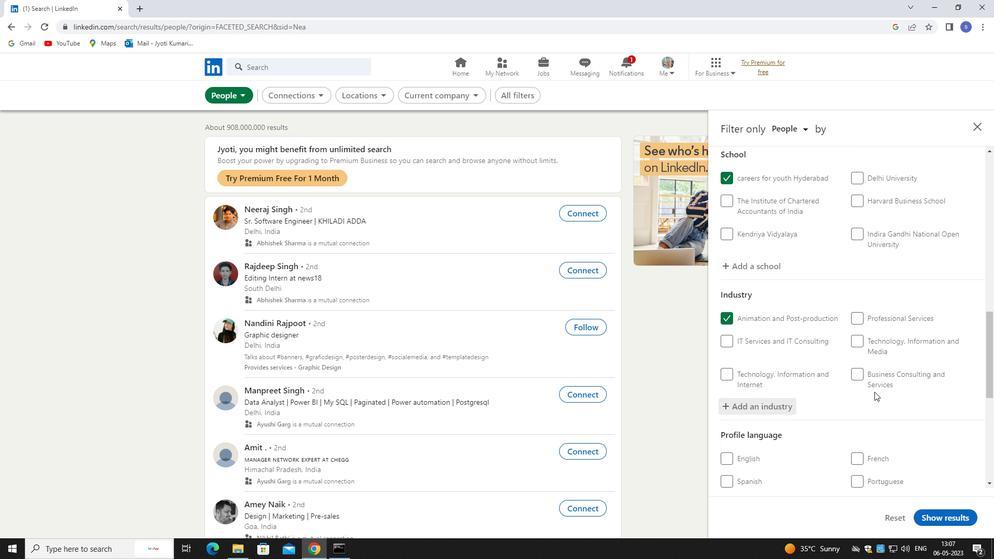 
Action: Mouse scrolled (873, 396) with delta (0, 0)
Screenshot: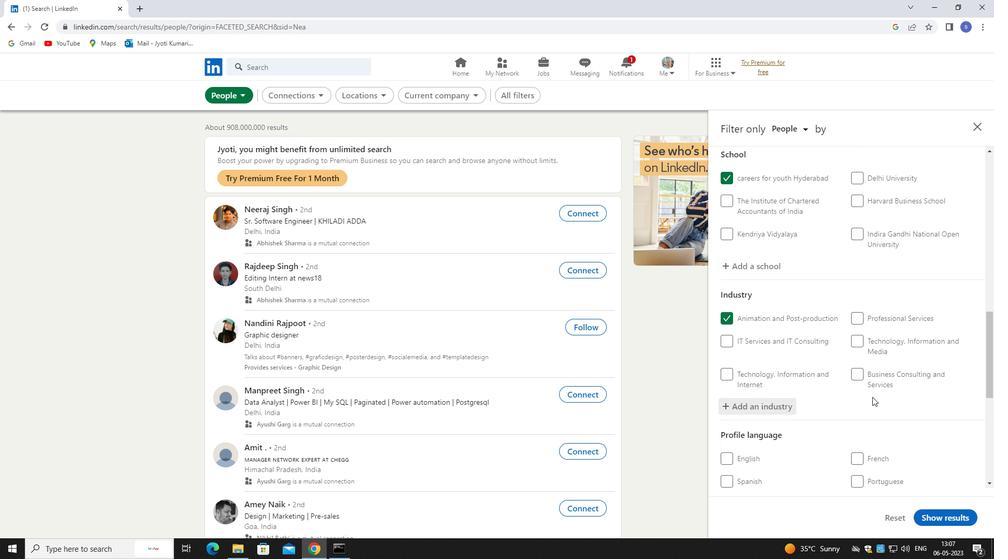 
Action: Mouse moved to (873, 398)
Screenshot: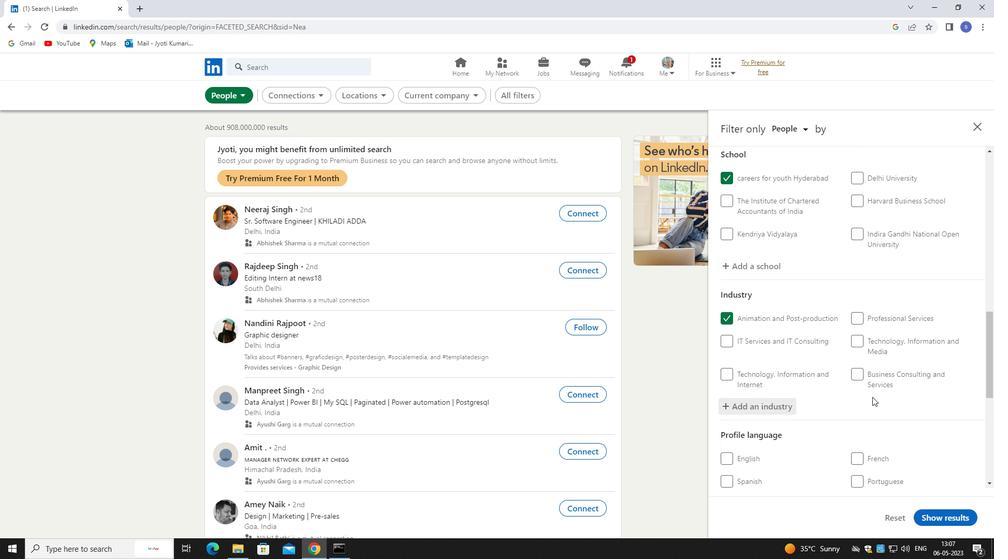 
Action: Mouse scrolled (873, 397) with delta (0, 0)
Screenshot: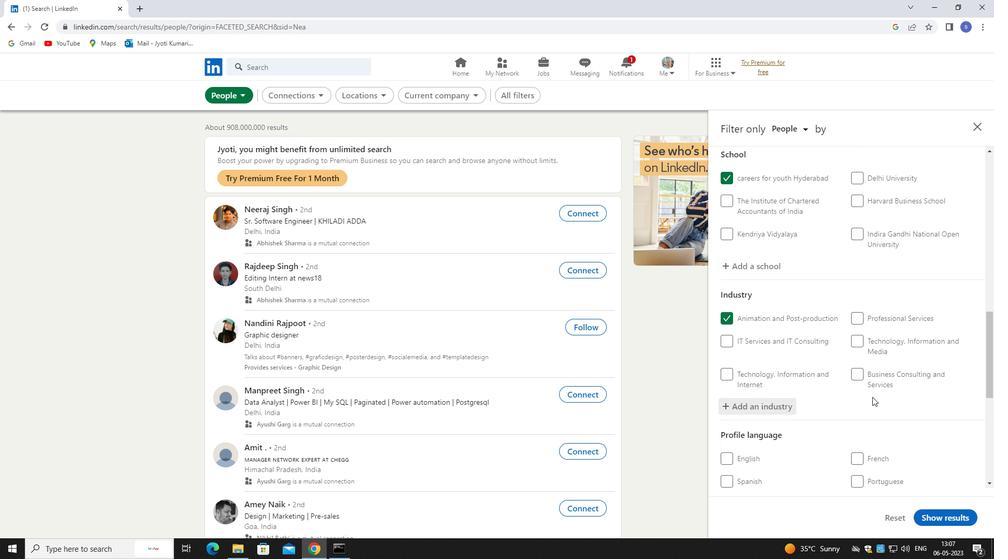 
Action: Mouse moved to (873, 398)
Screenshot: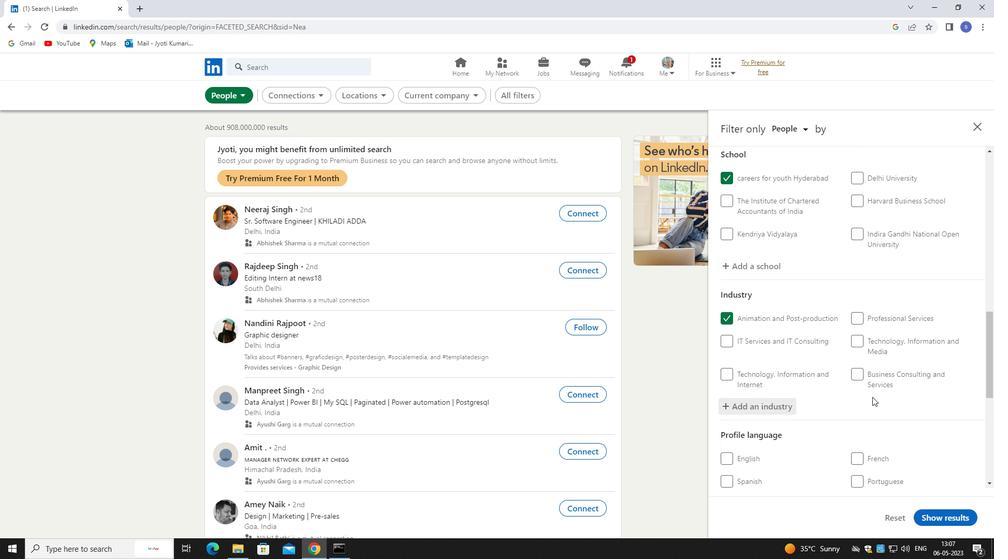 
Action: Mouse scrolled (873, 398) with delta (0, 0)
Screenshot: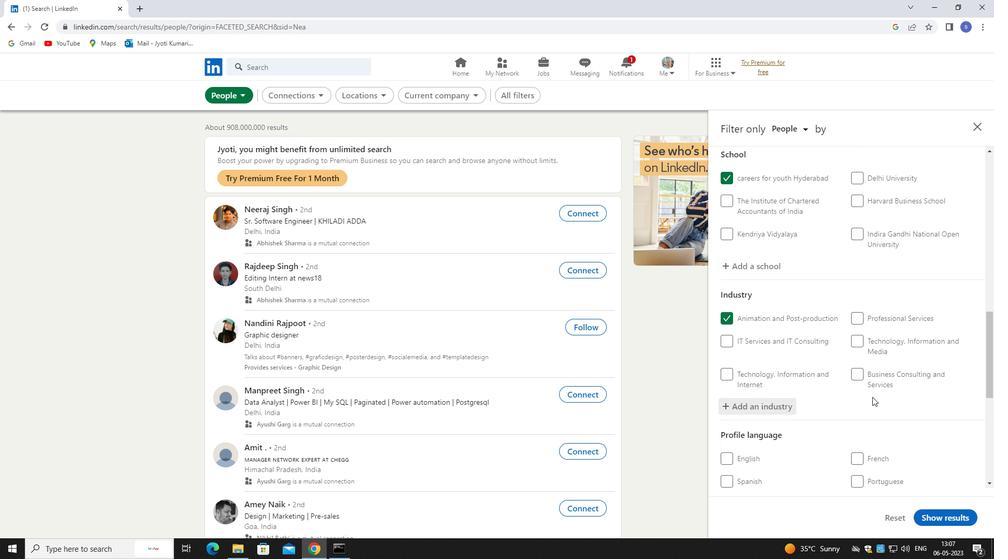 
Action: Mouse scrolled (873, 398) with delta (0, 0)
Screenshot: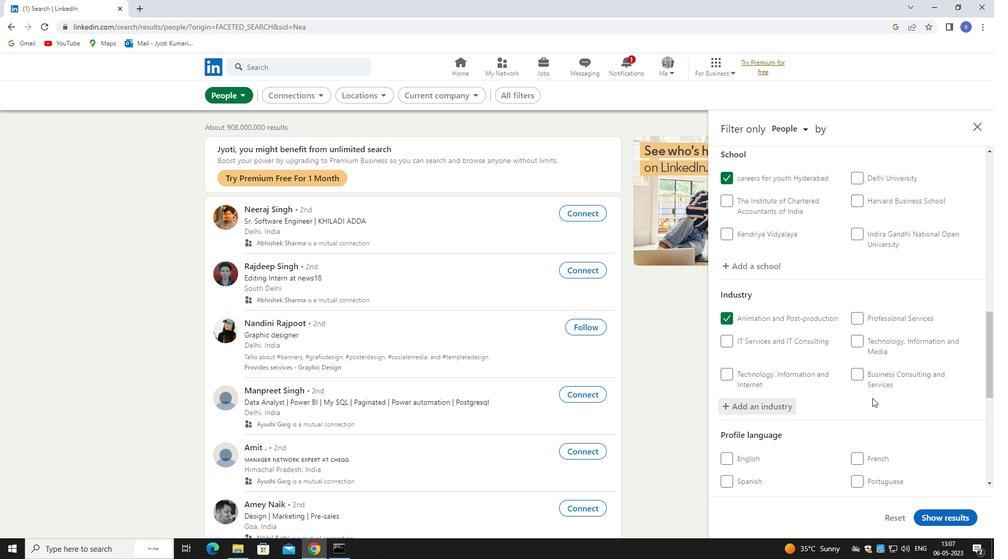 
Action: Mouse moved to (739, 295)
Screenshot: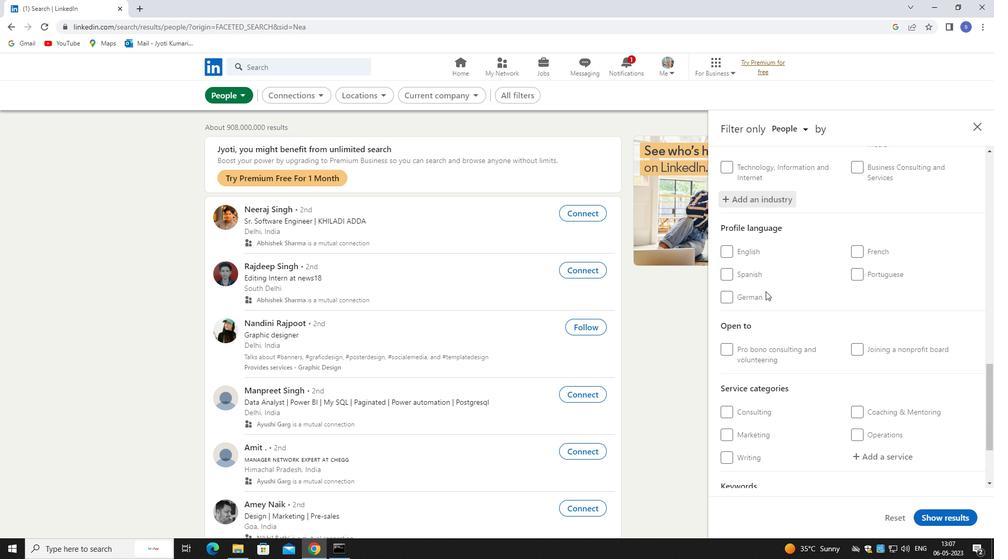 
Action: Mouse pressed left at (739, 295)
Screenshot: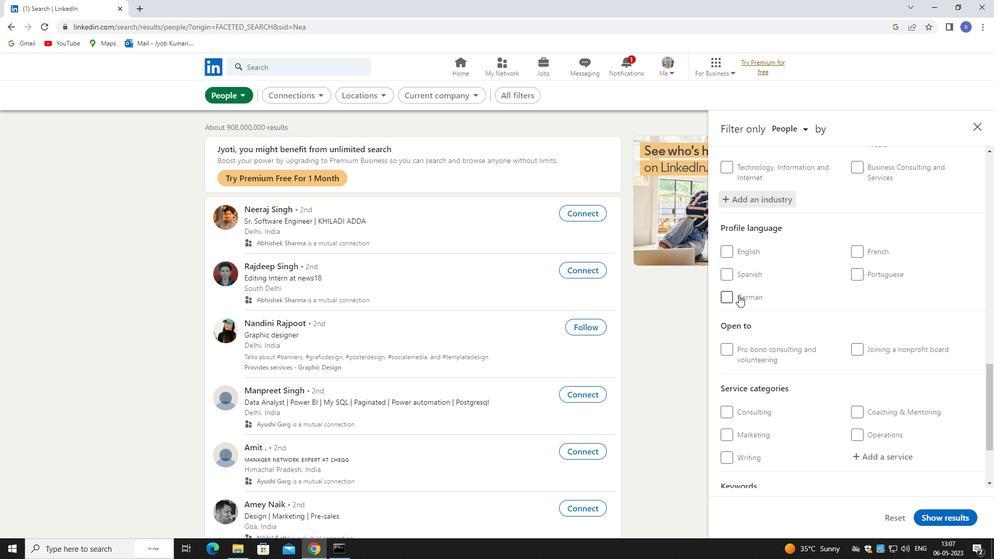 
Action: Mouse moved to (856, 342)
Screenshot: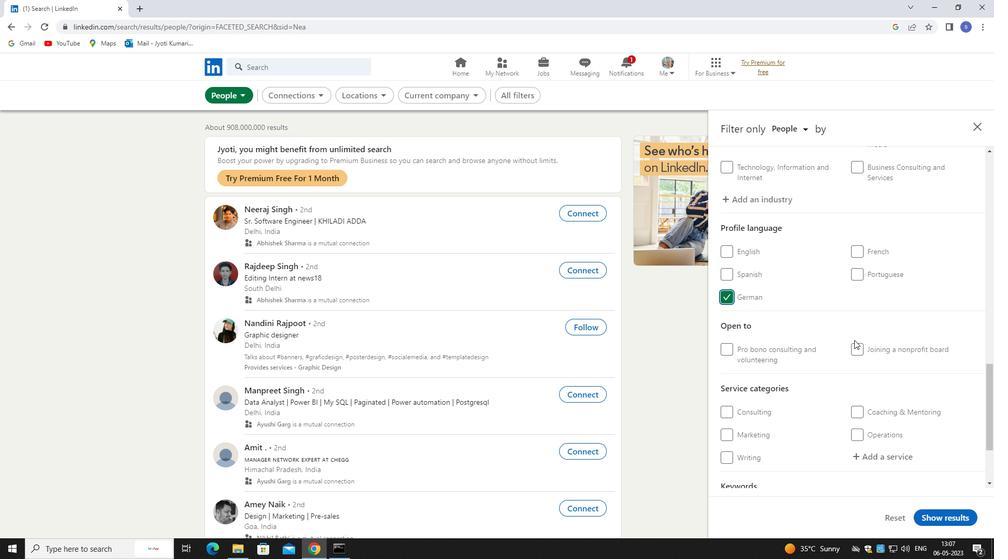 
Action: Mouse scrolled (856, 341) with delta (0, 0)
Screenshot: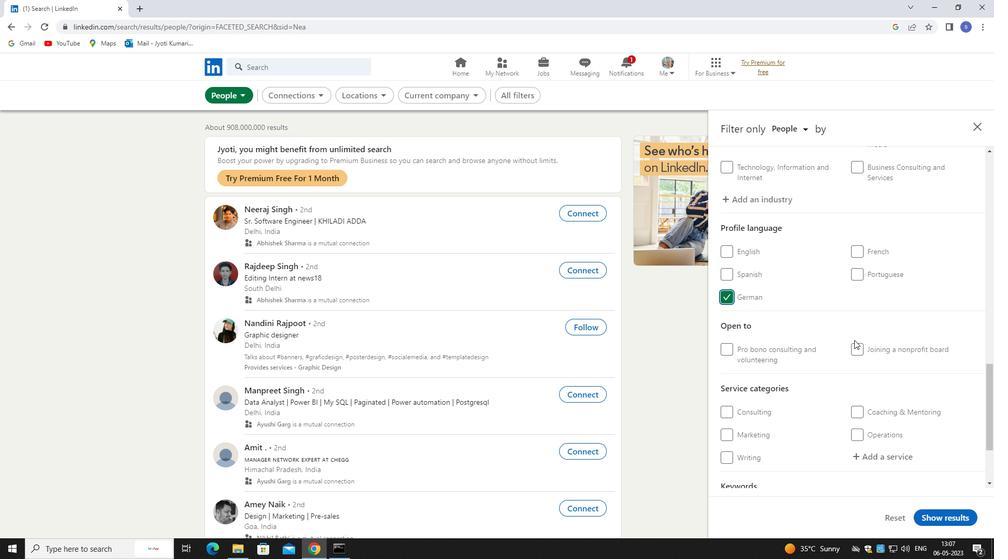 
Action: Mouse moved to (858, 345)
Screenshot: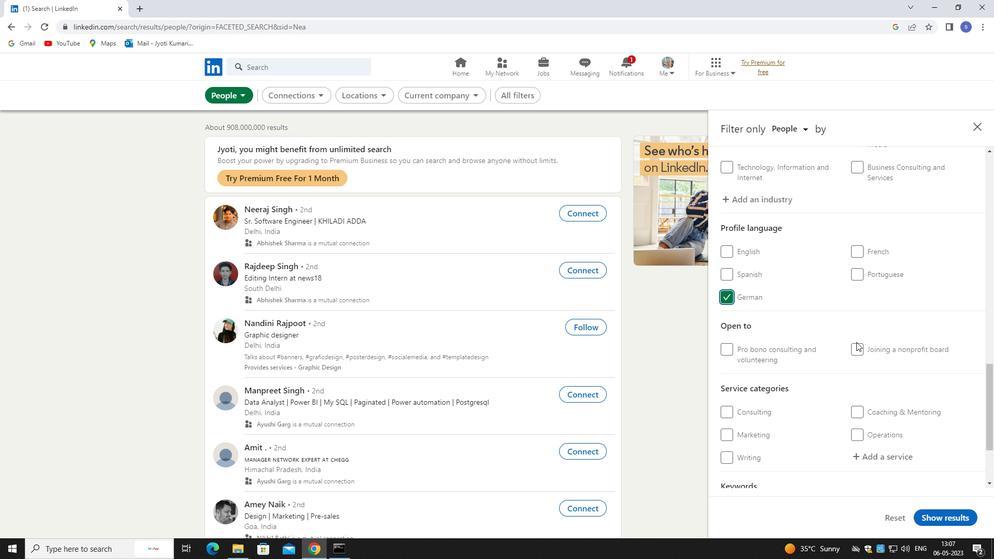 
Action: Mouse scrolled (858, 344) with delta (0, 0)
Screenshot: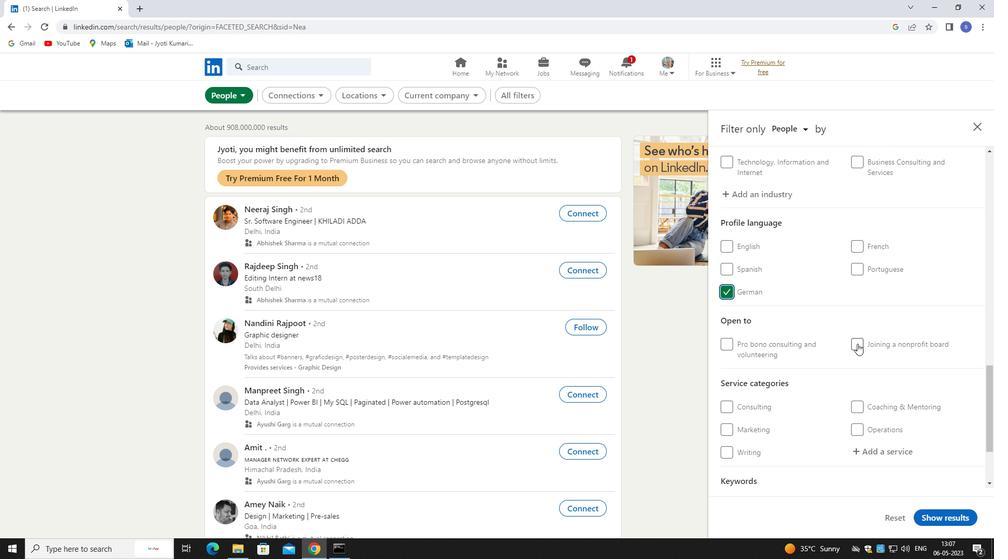 
Action: Mouse moved to (897, 352)
Screenshot: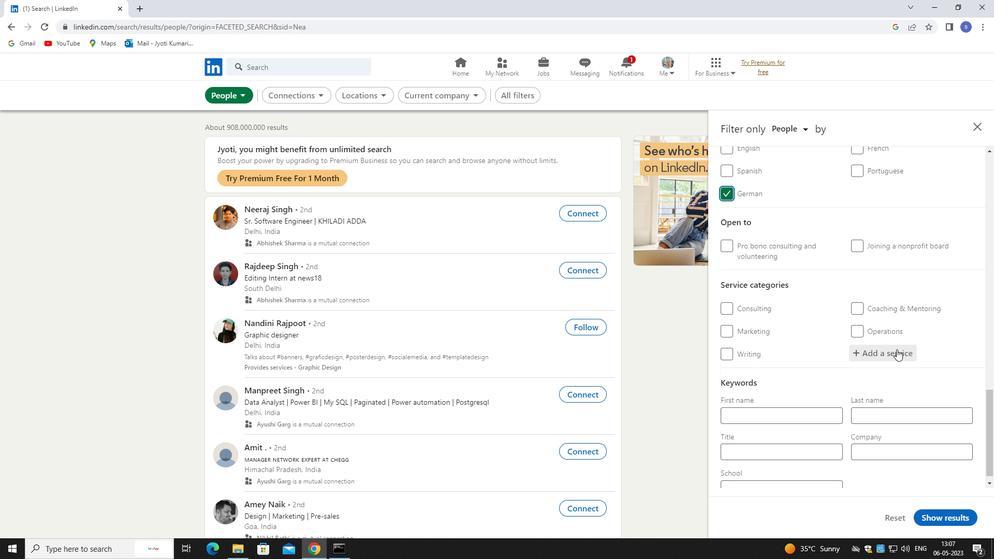 
Action: Mouse pressed left at (897, 352)
Screenshot: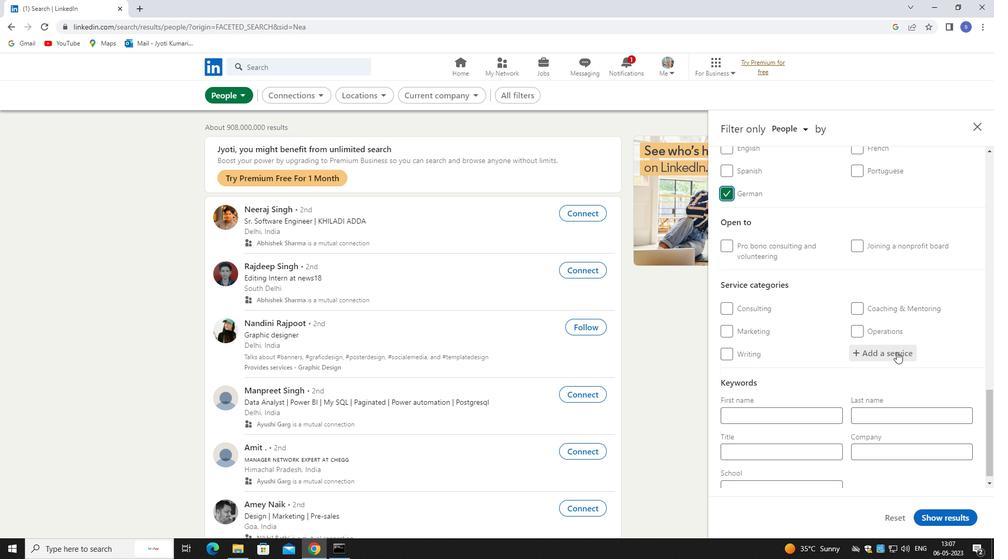 
Action: Mouse moved to (884, 364)
Screenshot: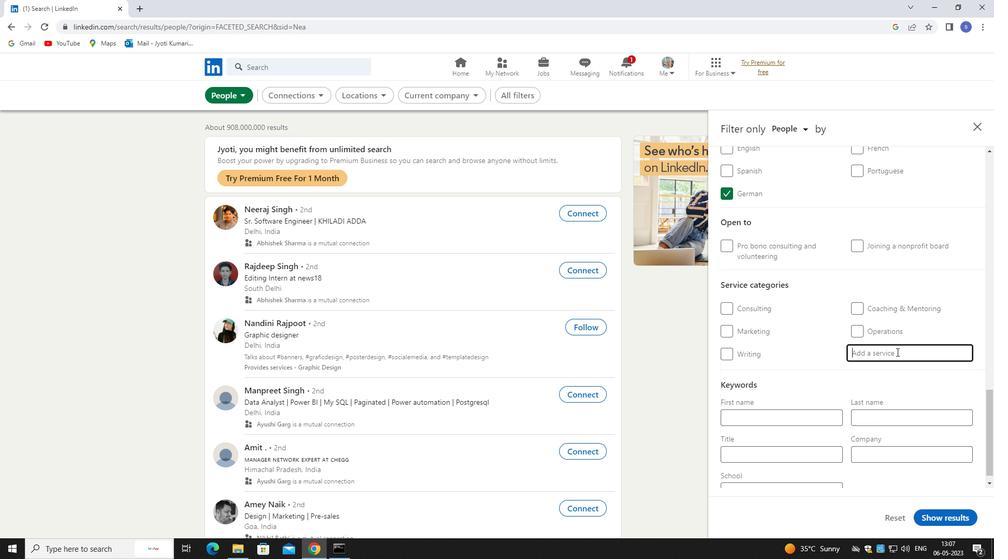 
Action: Key pressed we<Key.caps_lock>A<Key.backspace><Key.caps_lock>allth<Key.left><Key.left><Key.left><Key.backspace><Key.right><Key.right><Key.right><Key.right><Key.space>mana
Screenshot: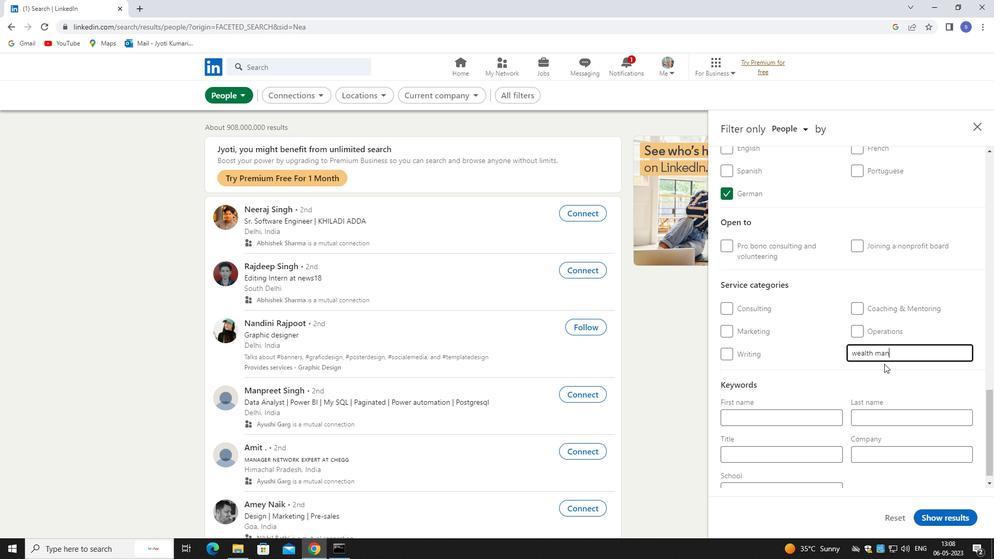 
Action: Mouse moved to (883, 364)
Screenshot: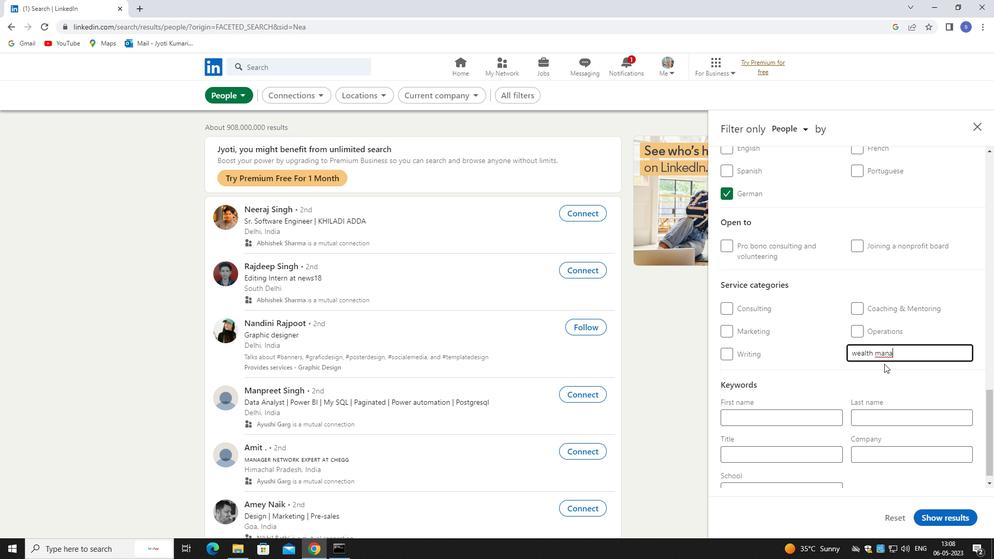 
Action: Key pressed gement
Screenshot: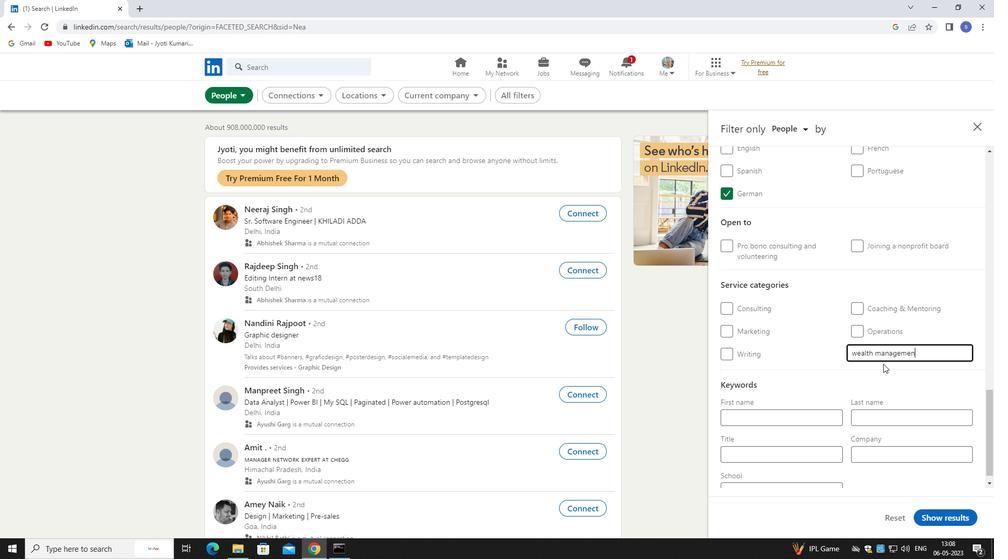 
Action: Mouse moved to (883, 365)
Screenshot: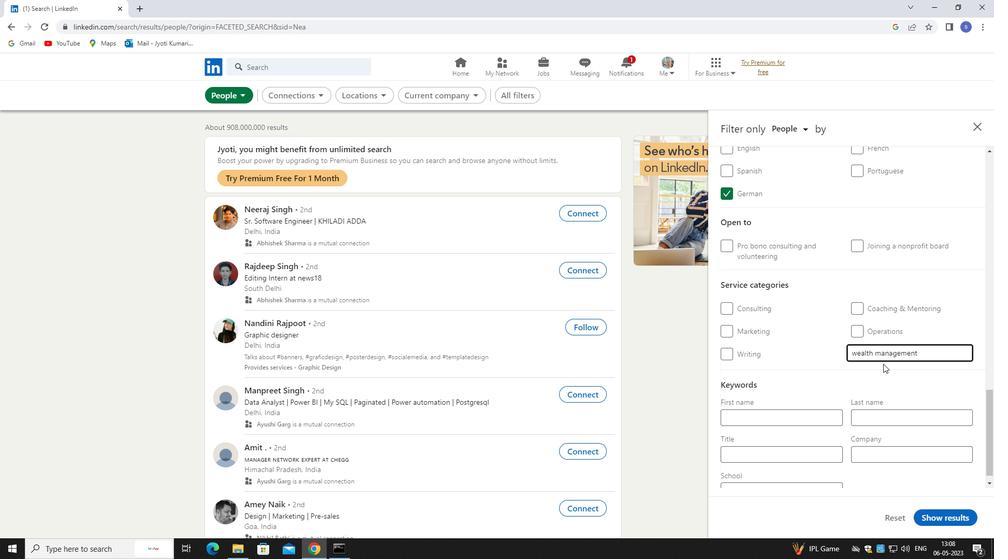 
Action: Mouse scrolled (883, 364) with delta (0, 0)
Screenshot: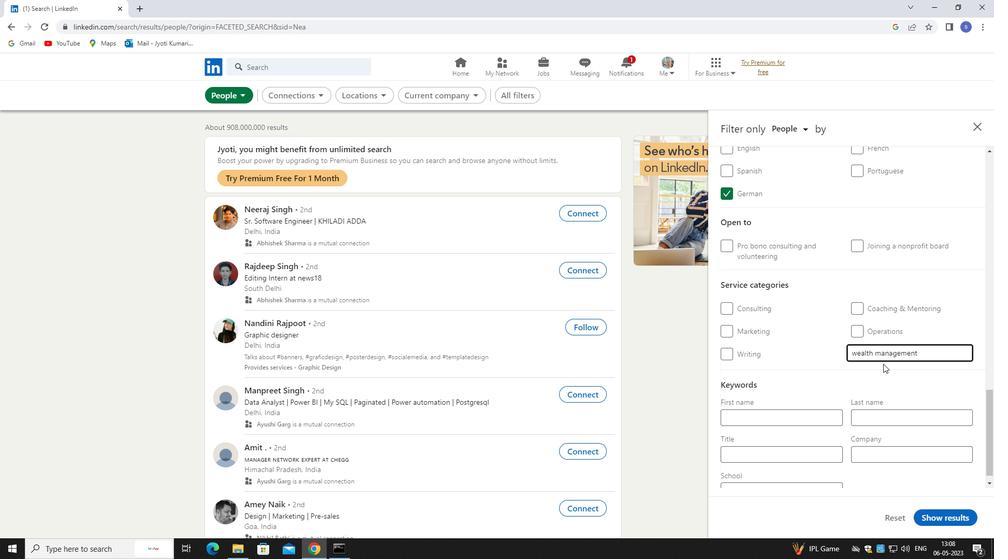 
Action: Mouse moved to (883, 365)
Screenshot: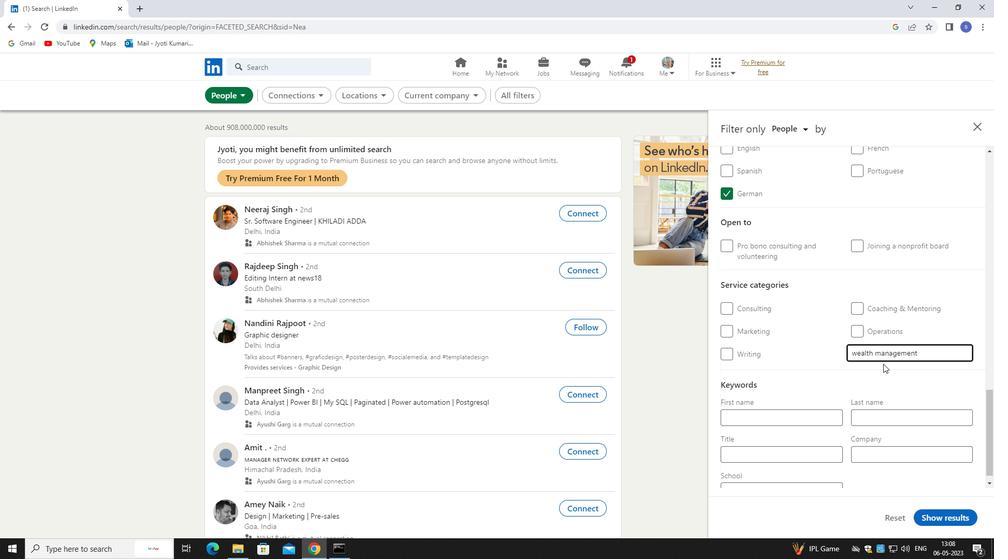 
Action: Mouse scrolled (883, 365) with delta (0, 0)
Screenshot: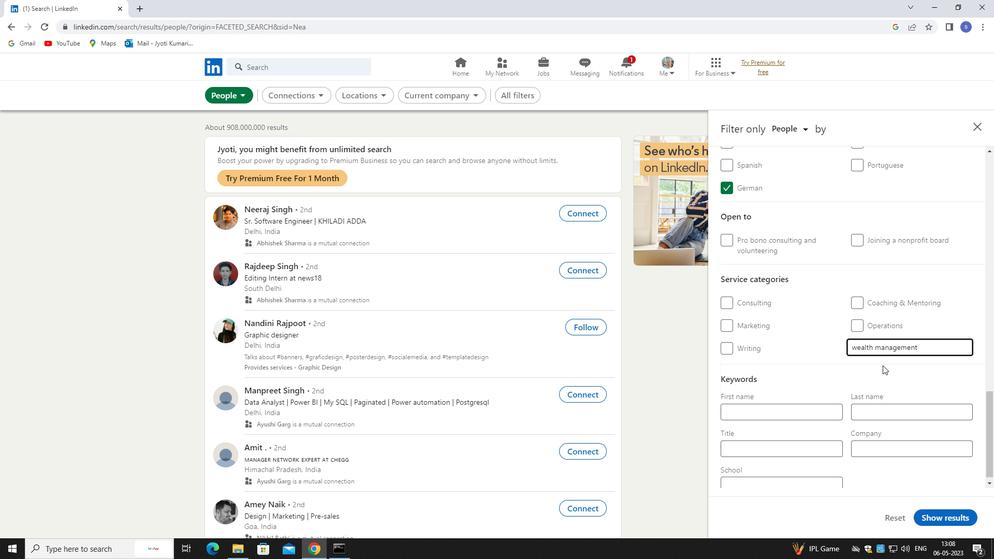 
Action: Mouse scrolled (883, 365) with delta (0, 0)
Screenshot: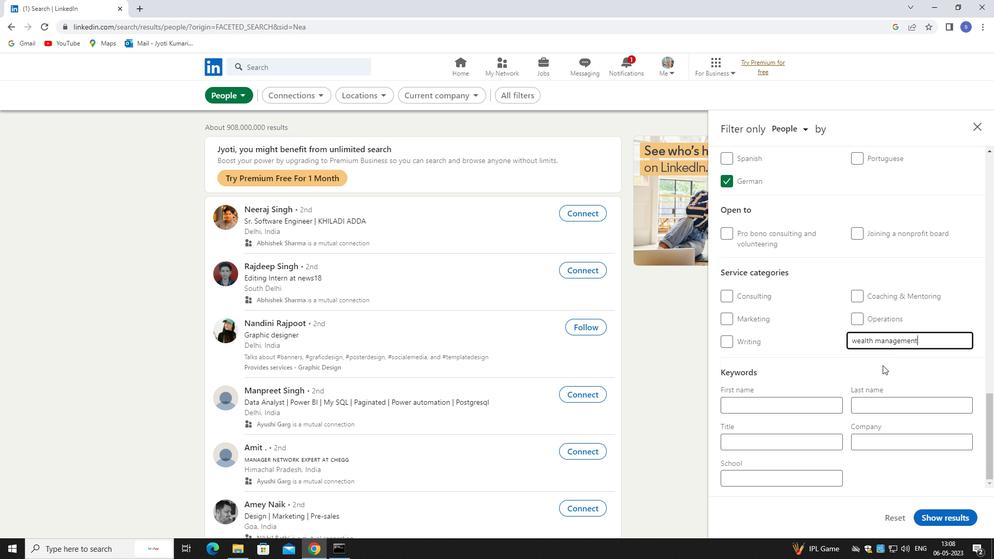 
Action: Mouse moved to (784, 440)
Screenshot: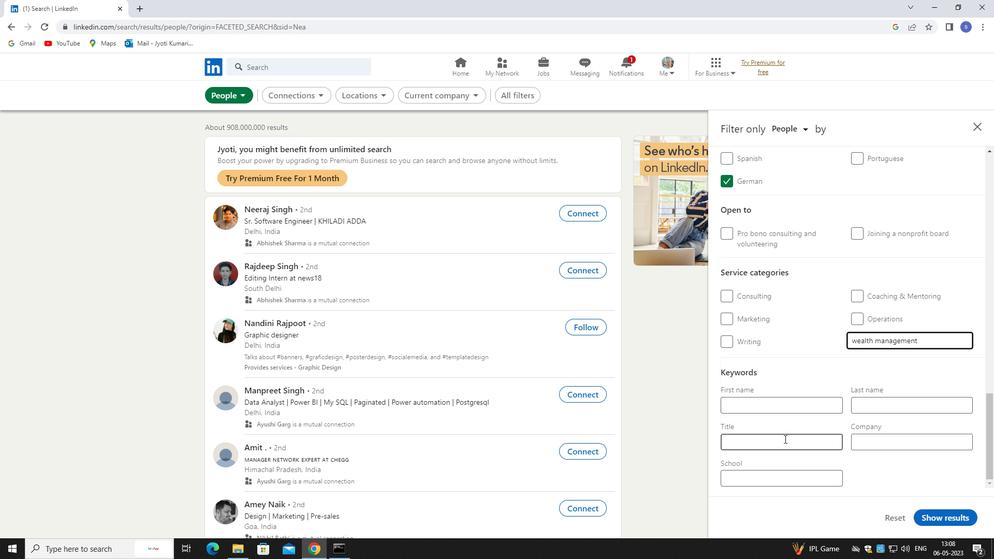 
Action: Mouse pressed left at (784, 440)
Screenshot: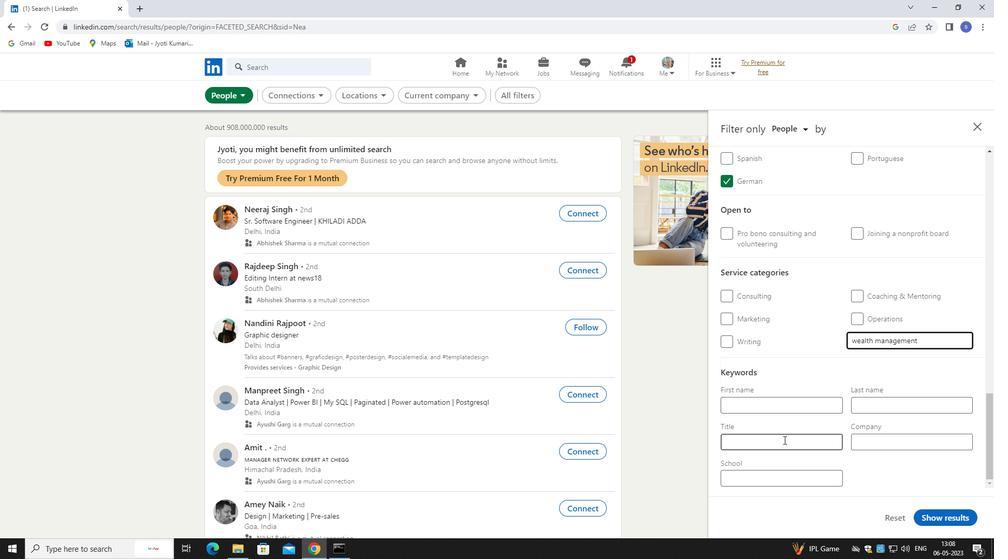 
Action: Mouse moved to (783, 440)
Screenshot: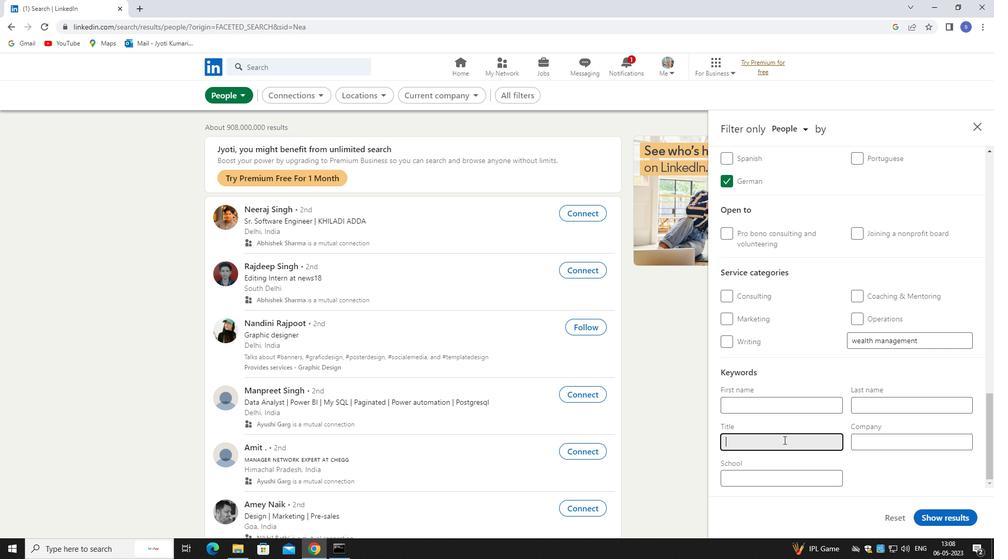 
Action: Key pressed <Key.shift>WAIT<Key.space><Key.shift>STAFF<Key.space><Key.shift>MANAGER
Screenshot: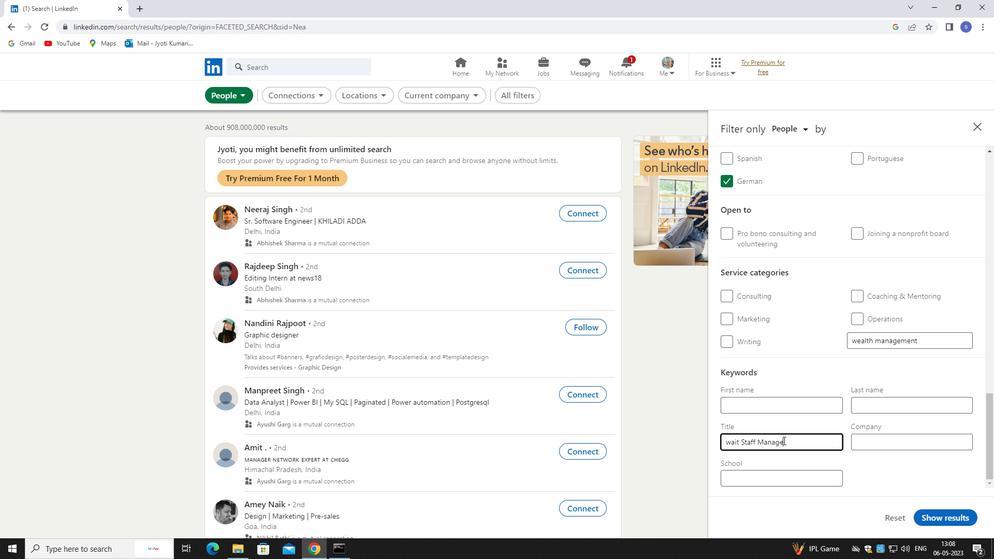 
Action: Mouse moved to (925, 515)
Screenshot: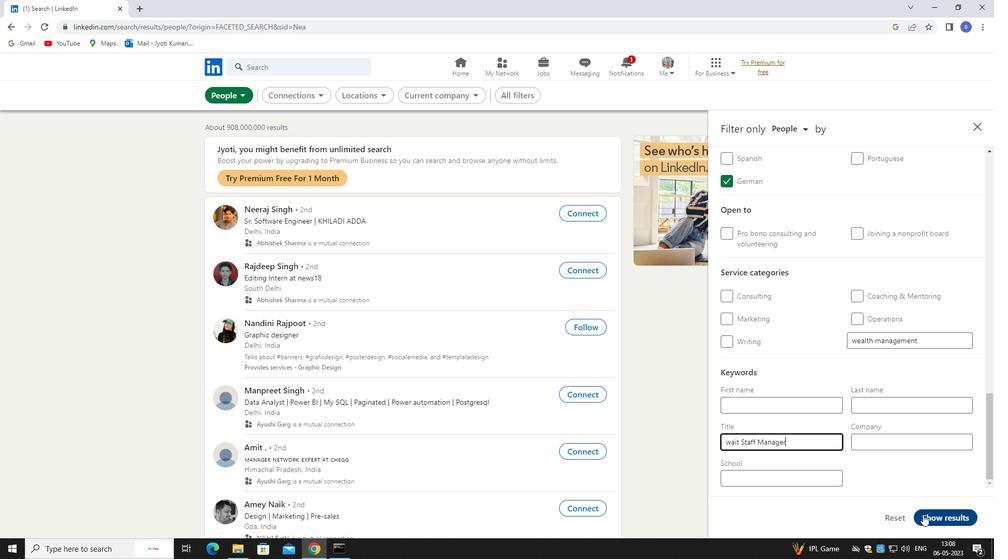 
Action: Mouse pressed left at (925, 515)
Screenshot: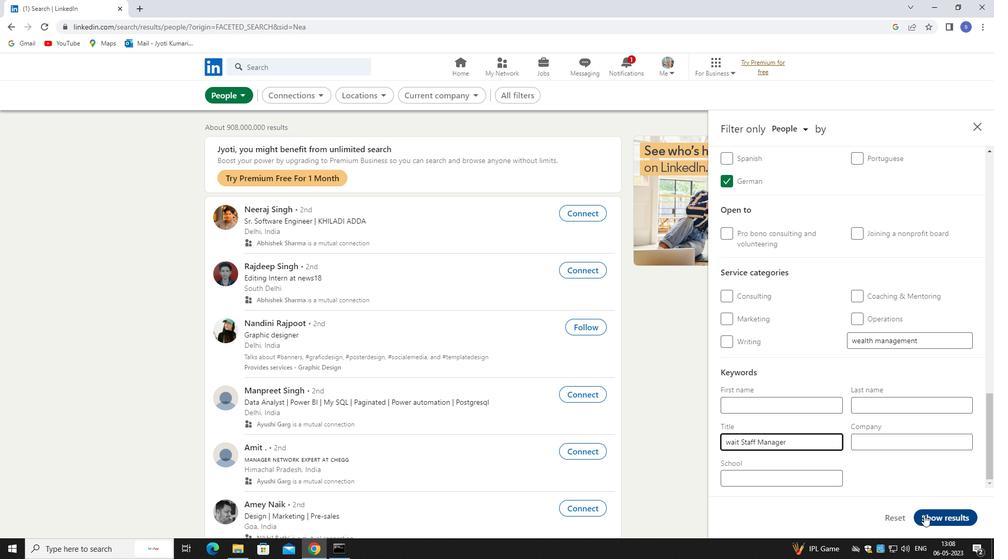 
Action: Mouse moved to (923, 476)
Screenshot: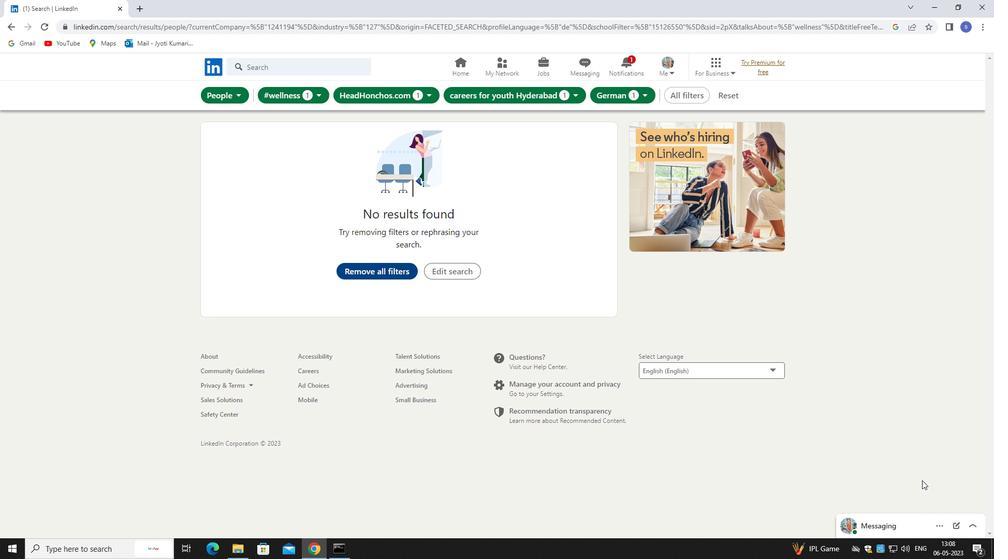 
